 Task: Find connections with filter location Nalgonda with filter topic #personaltraining with filter profile language Potuguese with filter current company Recruiting Cell | Indian Careers | Indian Jobs with filter school Government Industrial Training Institute - India with filter industry Chemical Raw Materials Manufacturing with filter service category Insurance with filter keywords title Operations Professional
Action: Mouse moved to (489, 84)
Screenshot: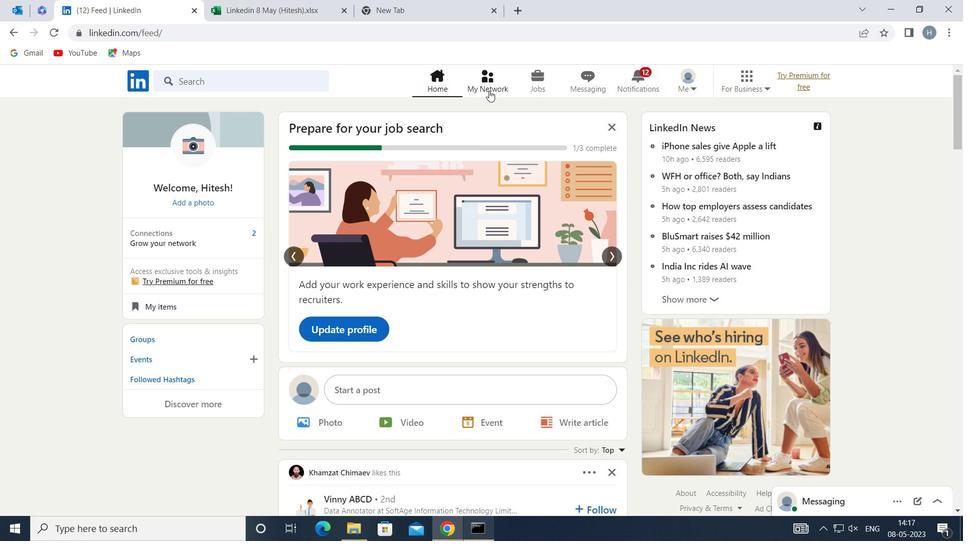 
Action: Mouse pressed left at (489, 84)
Screenshot: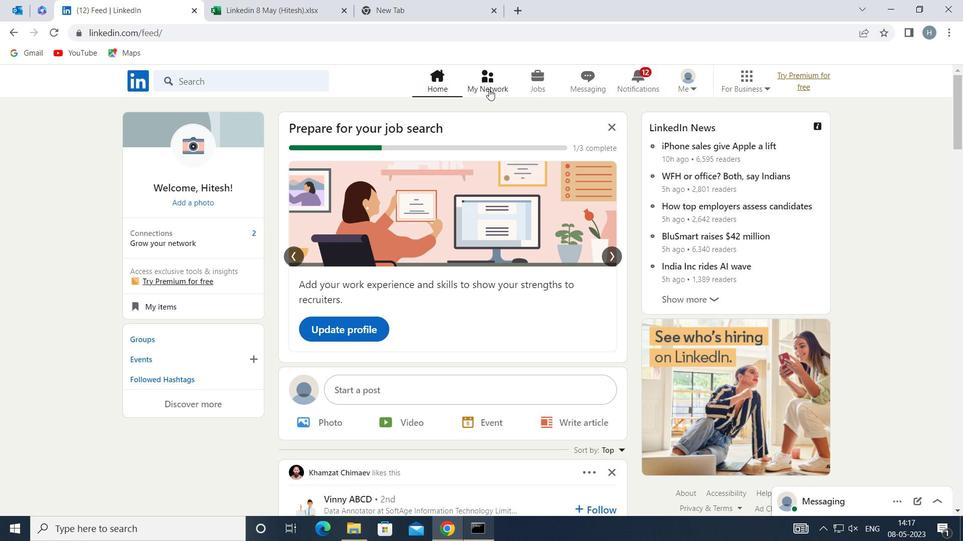 
Action: Mouse moved to (266, 150)
Screenshot: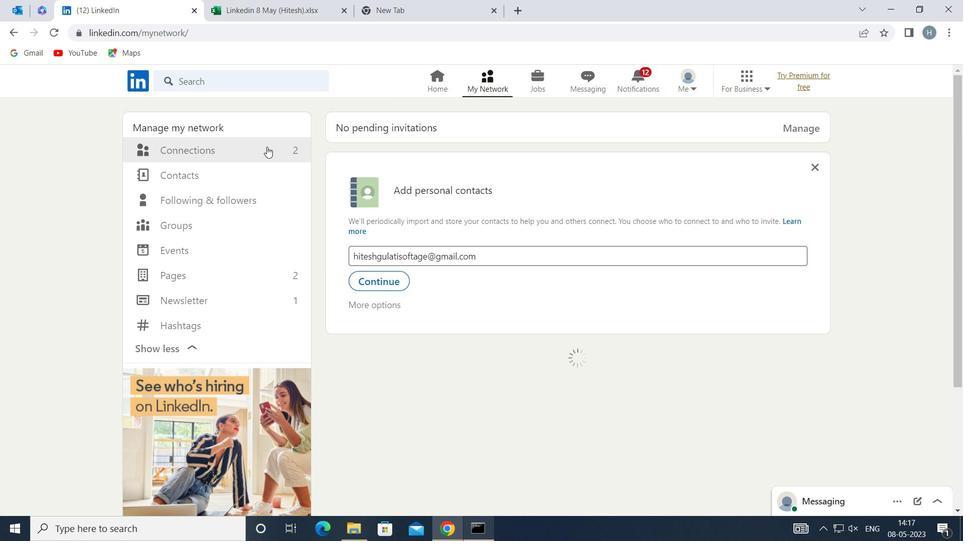 
Action: Mouse pressed left at (266, 150)
Screenshot: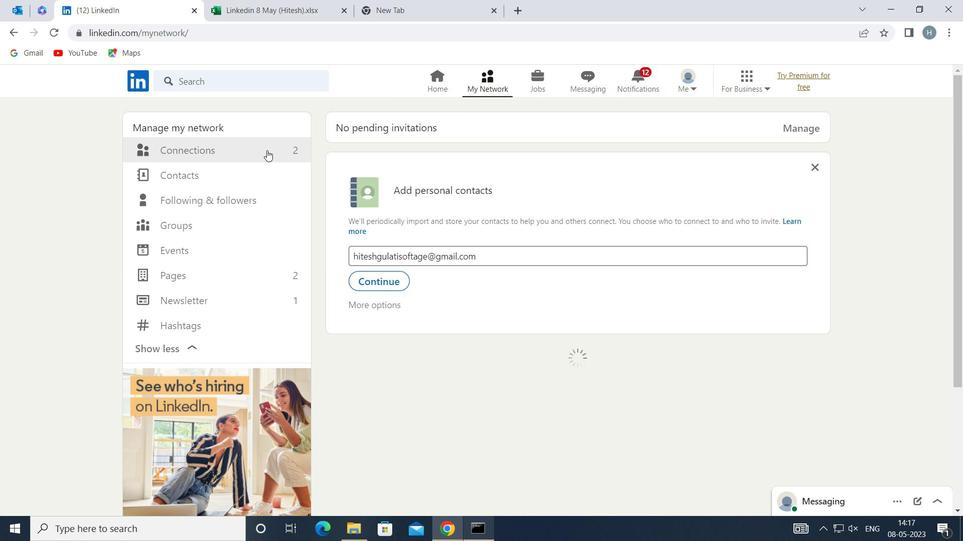 
Action: Mouse moved to (581, 149)
Screenshot: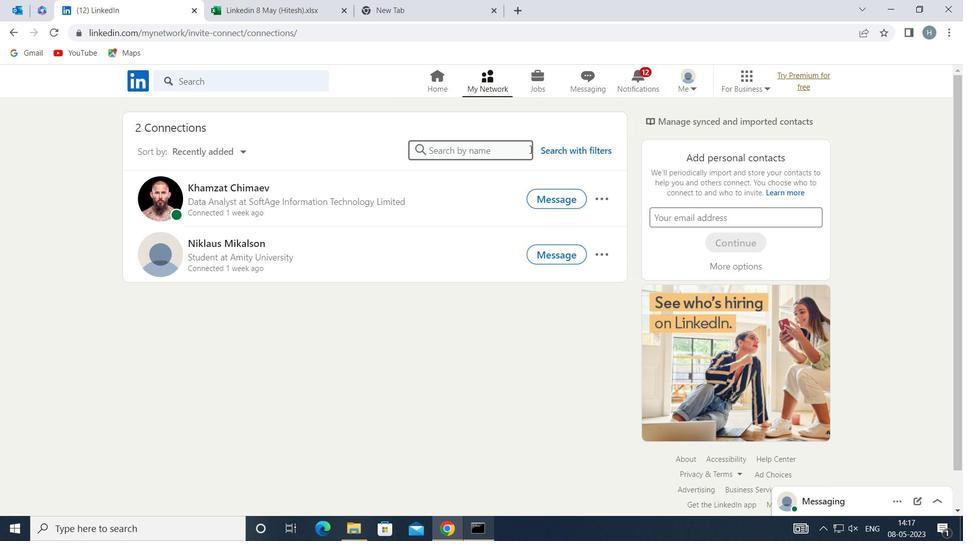 
Action: Mouse pressed left at (581, 149)
Screenshot: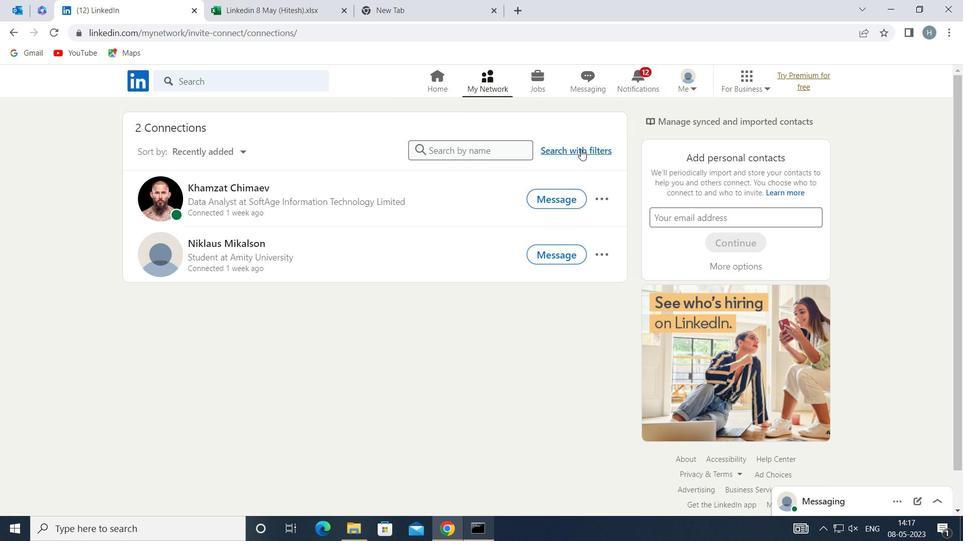 
Action: Mouse moved to (530, 113)
Screenshot: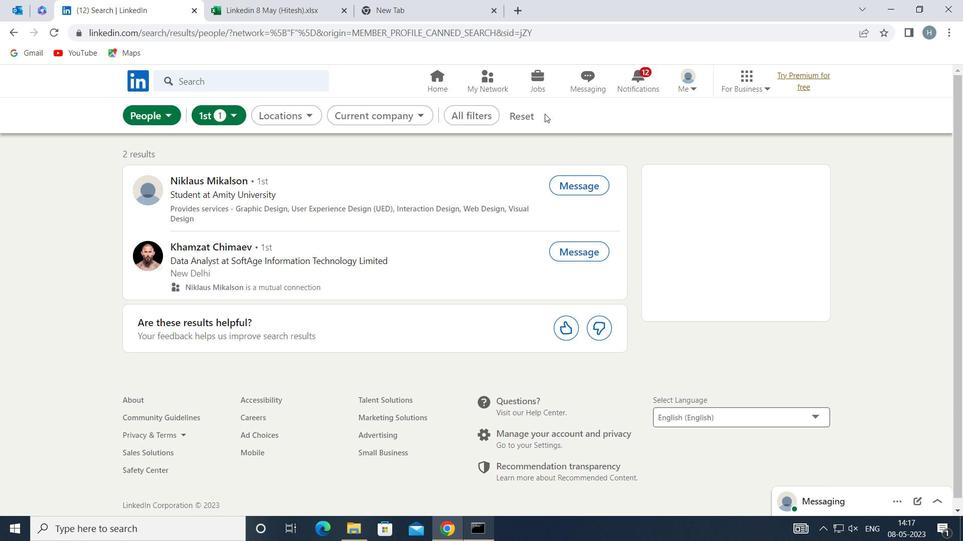 
Action: Mouse pressed left at (530, 113)
Screenshot: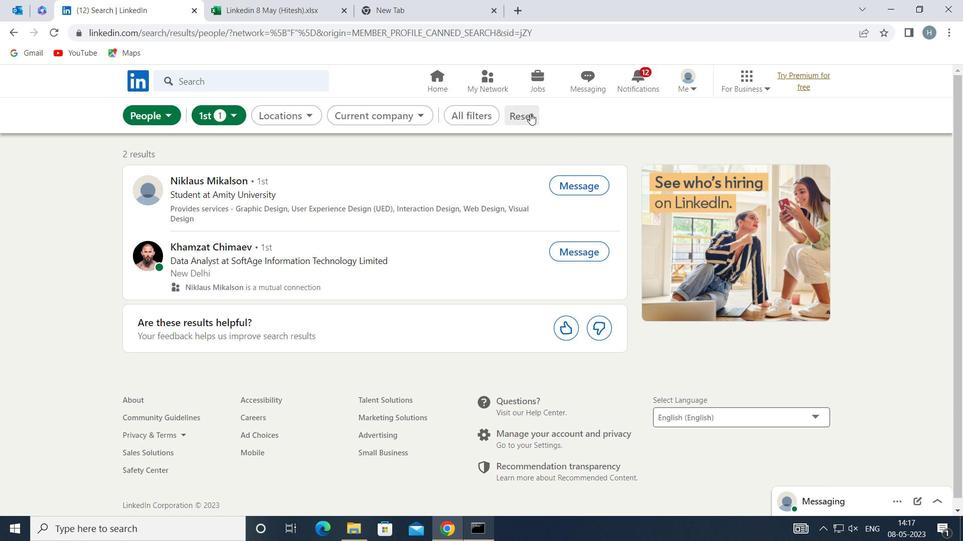 
Action: Mouse moved to (514, 113)
Screenshot: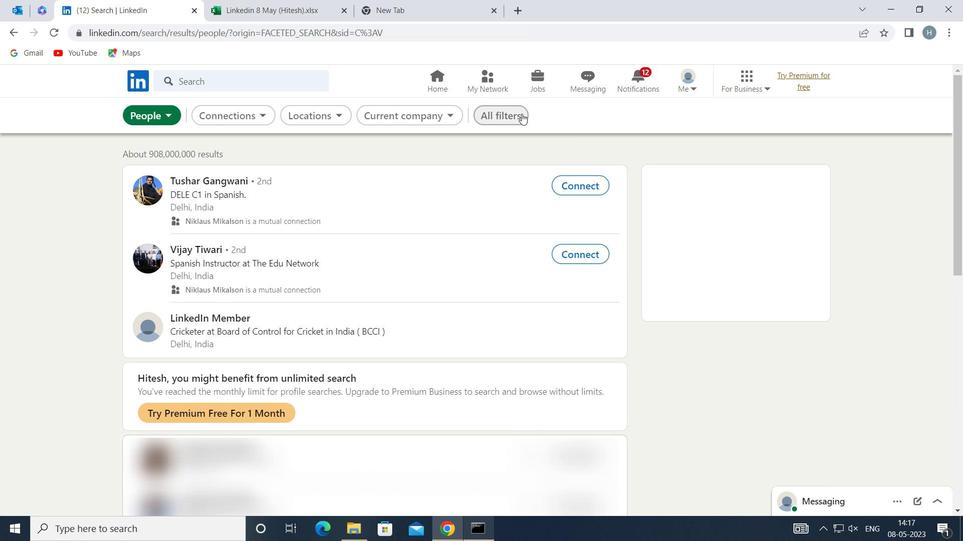 
Action: Mouse pressed left at (514, 113)
Screenshot: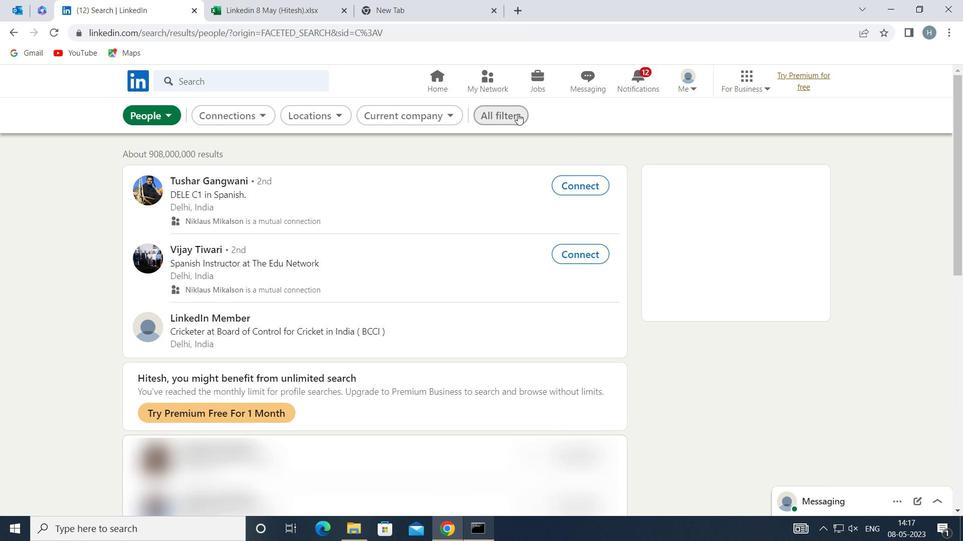 
Action: Mouse moved to (752, 273)
Screenshot: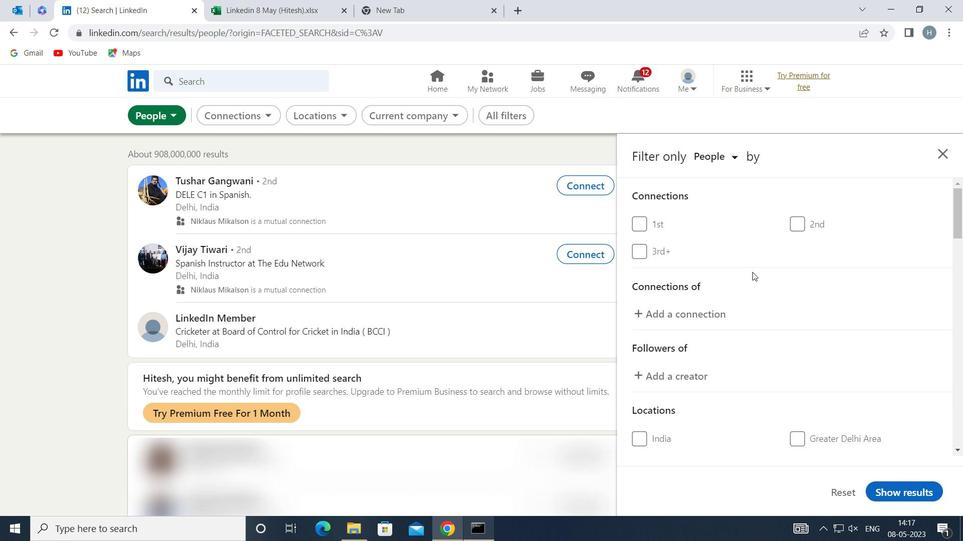 
Action: Mouse scrolled (752, 273) with delta (0, 0)
Screenshot: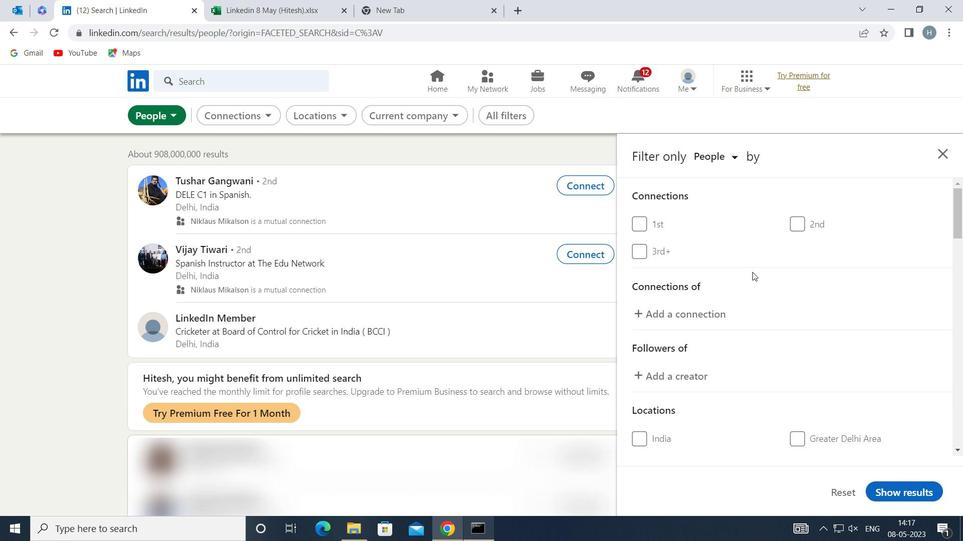 
Action: Mouse moved to (752, 275)
Screenshot: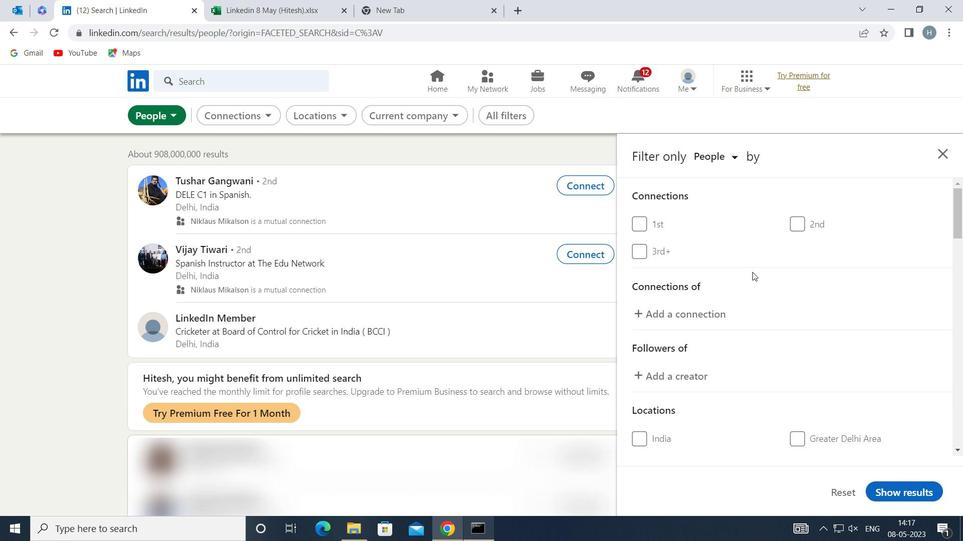 
Action: Mouse scrolled (752, 274) with delta (0, 0)
Screenshot: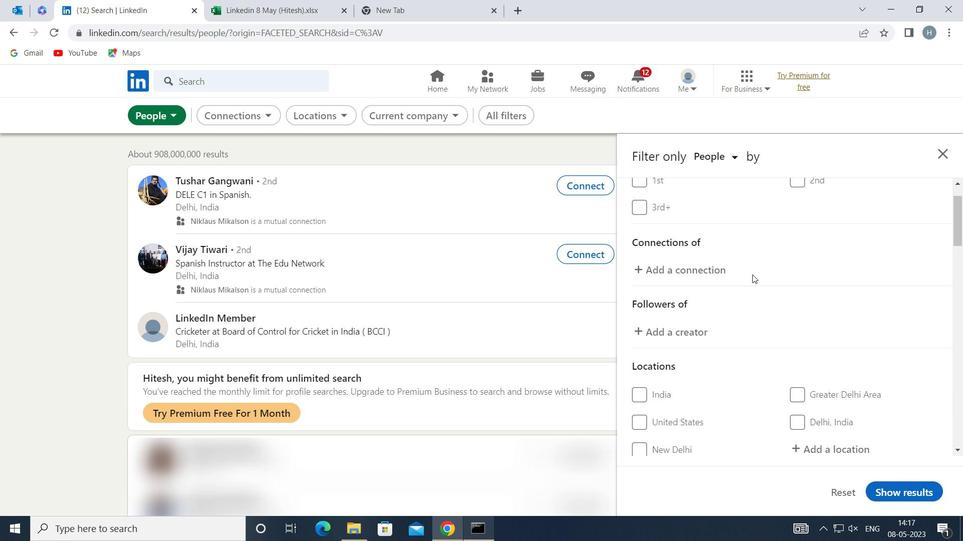 
Action: Mouse scrolled (752, 274) with delta (0, 0)
Screenshot: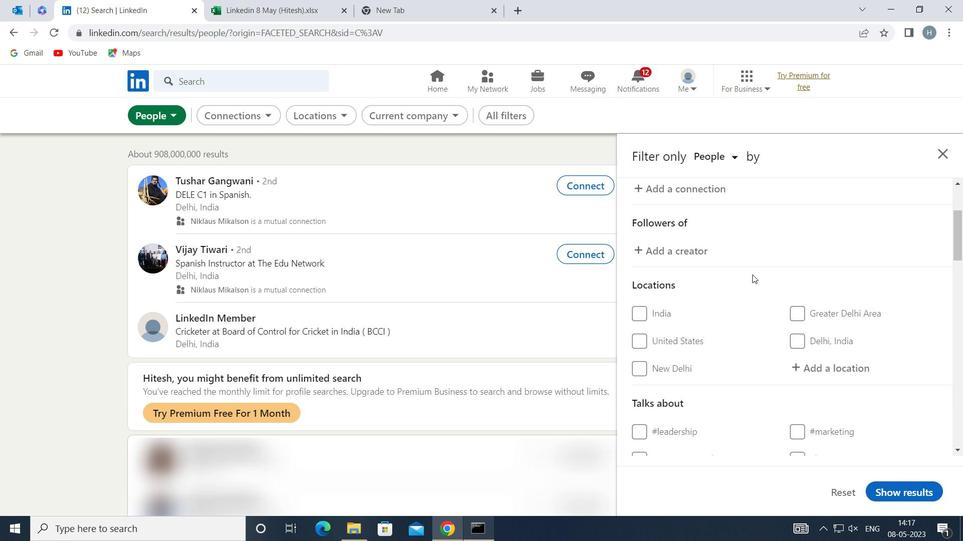 
Action: Mouse scrolled (752, 274) with delta (0, 0)
Screenshot: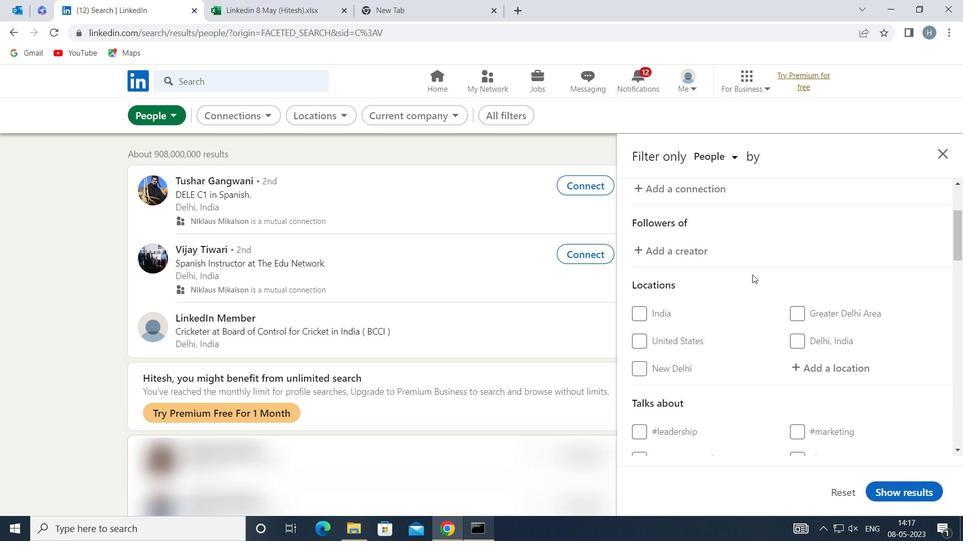 
Action: Mouse moved to (834, 240)
Screenshot: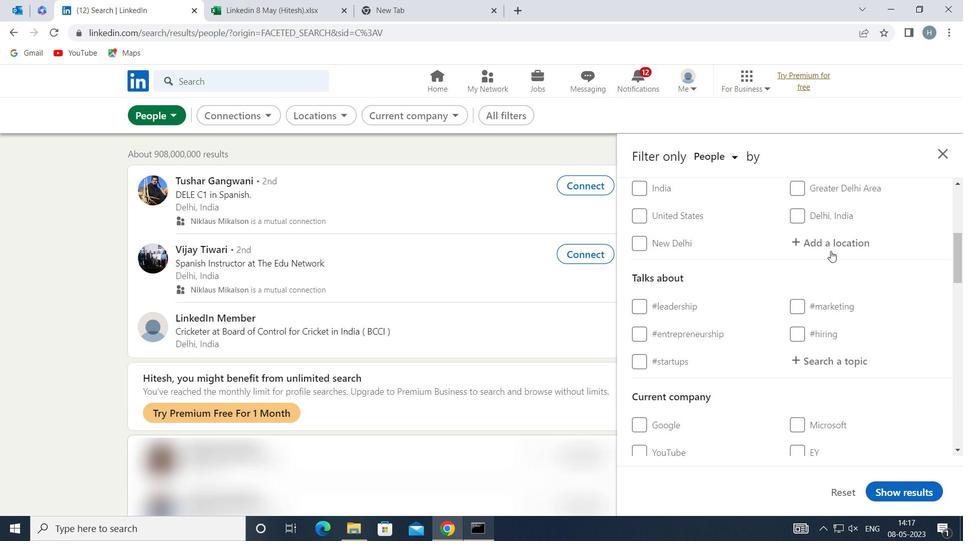 
Action: Mouse pressed left at (834, 240)
Screenshot: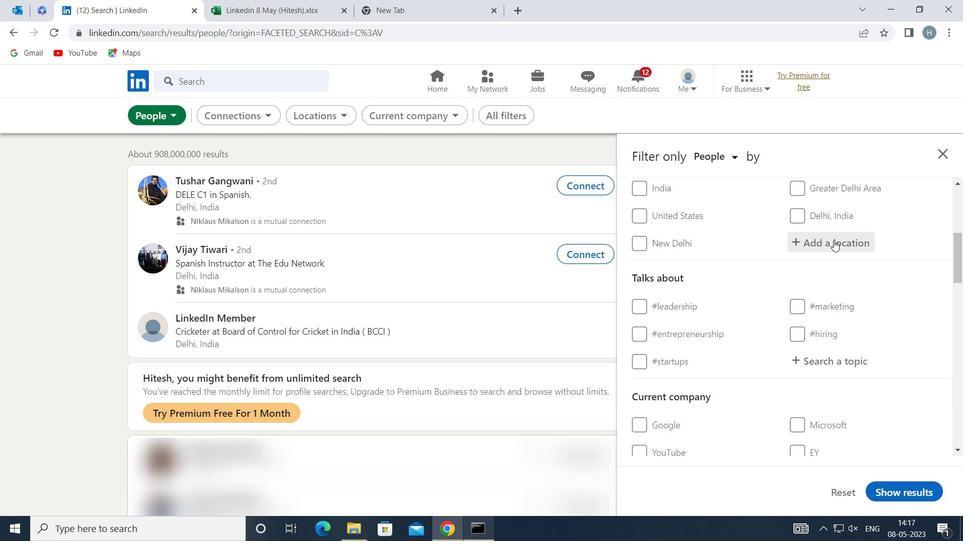 
Action: Key pressed <Key.shift>NALGONDA
Screenshot: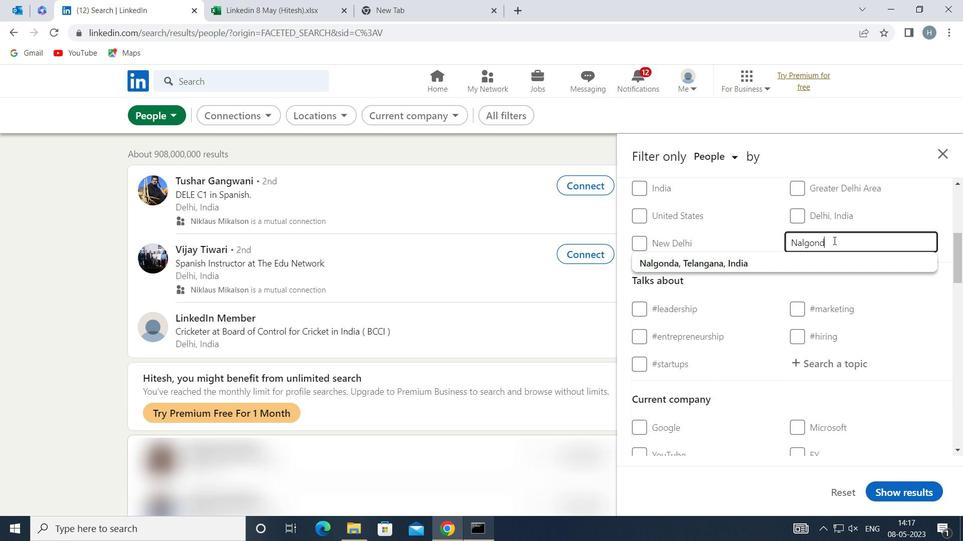
Action: Mouse moved to (850, 260)
Screenshot: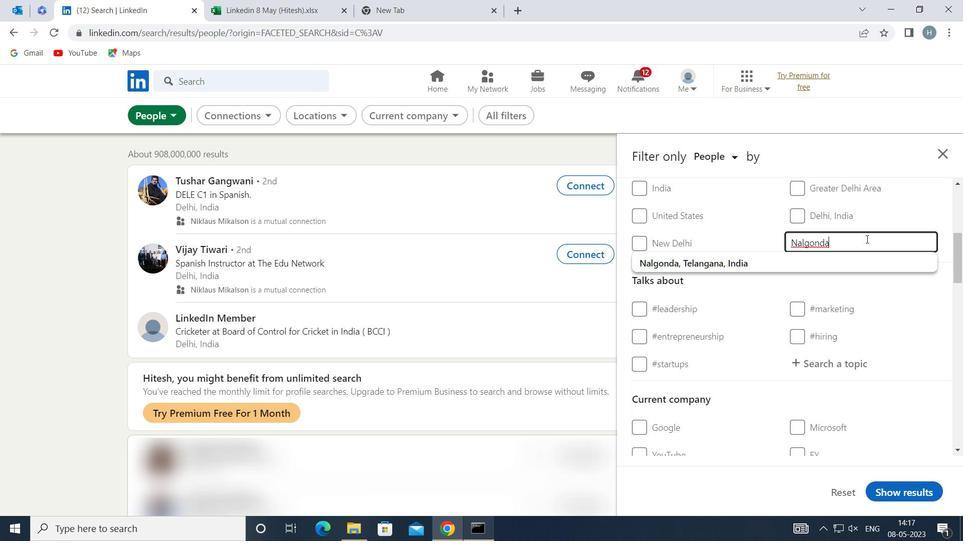 
Action: Mouse pressed left at (850, 260)
Screenshot: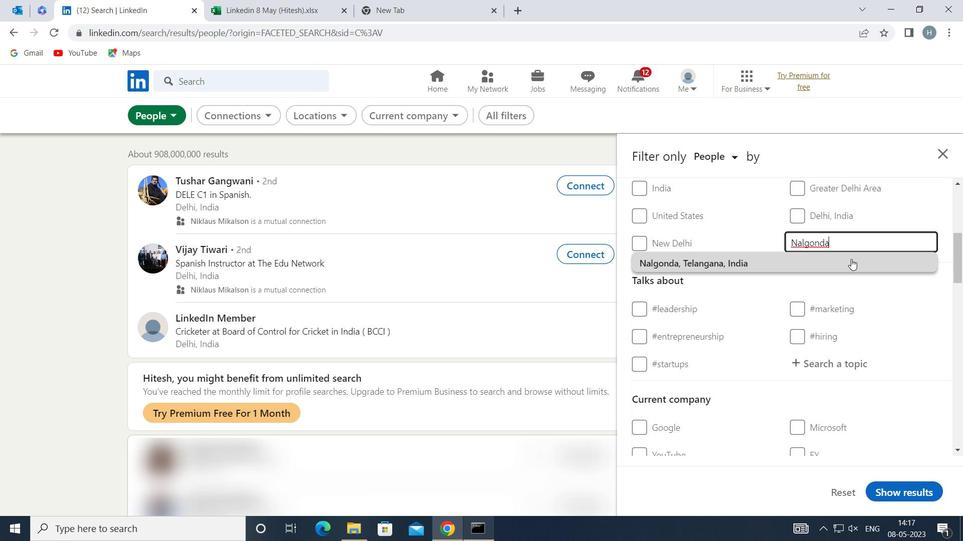 
Action: Mouse moved to (822, 300)
Screenshot: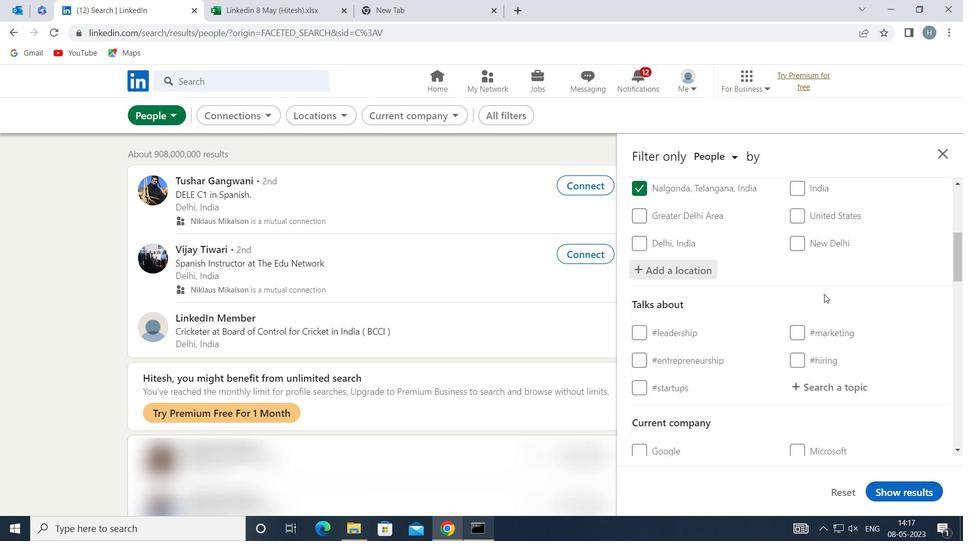 
Action: Mouse scrolled (822, 299) with delta (0, 0)
Screenshot: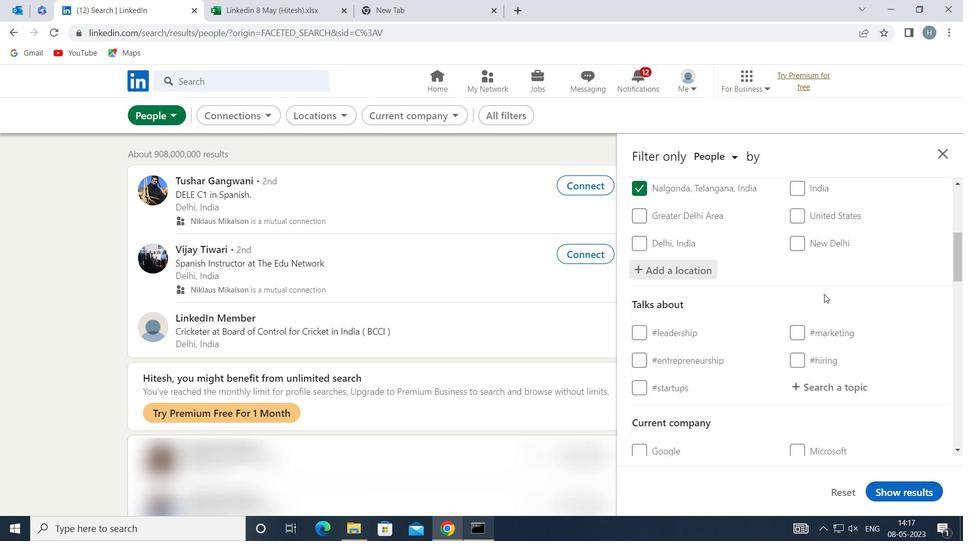 
Action: Mouse moved to (835, 319)
Screenshot: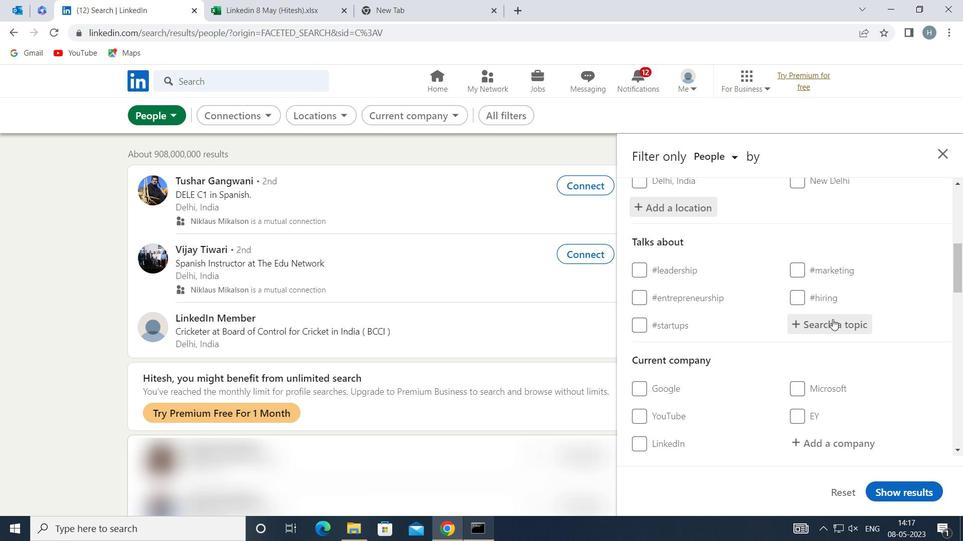 
Action: Mouse pressed left at (835, 319)
Screenshot: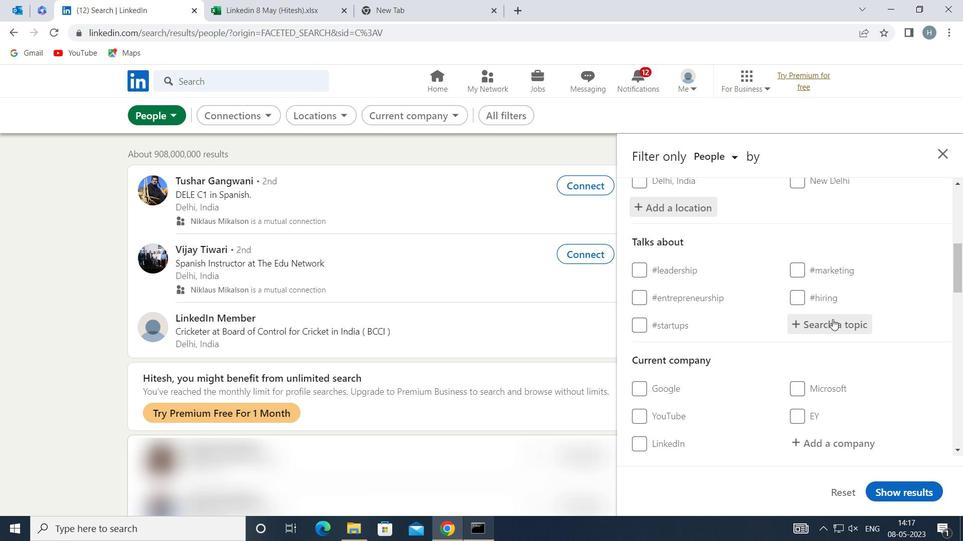 
Action: Key pressed PERSONALTRA
Screenshot: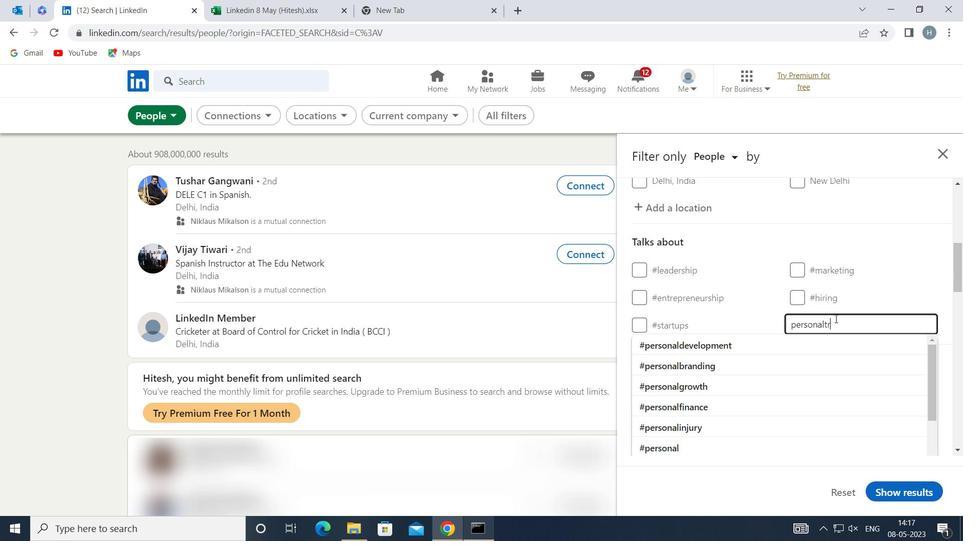 
Action: Mouse moved to (760, 358)
Screenshot: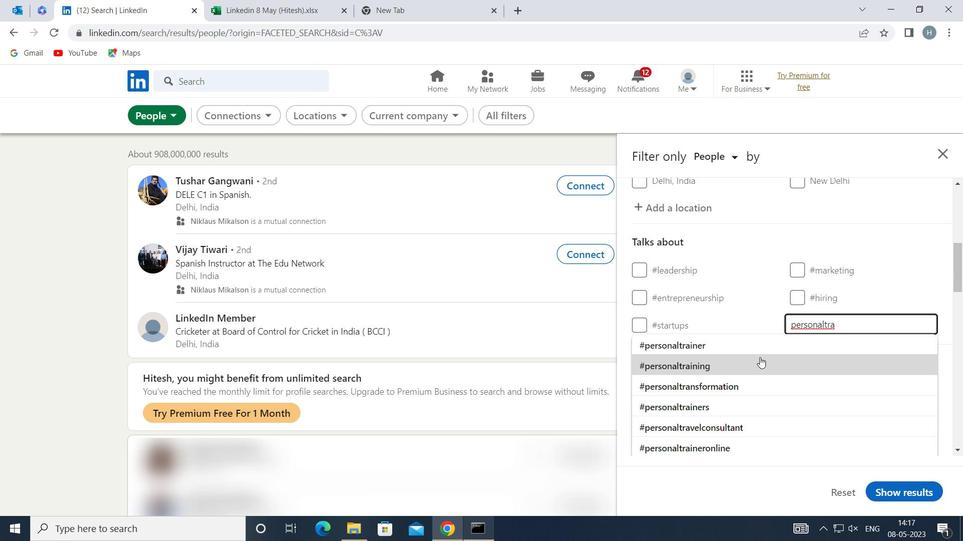 
Action: Mouse pressed left at (760, 358)
Screenshot: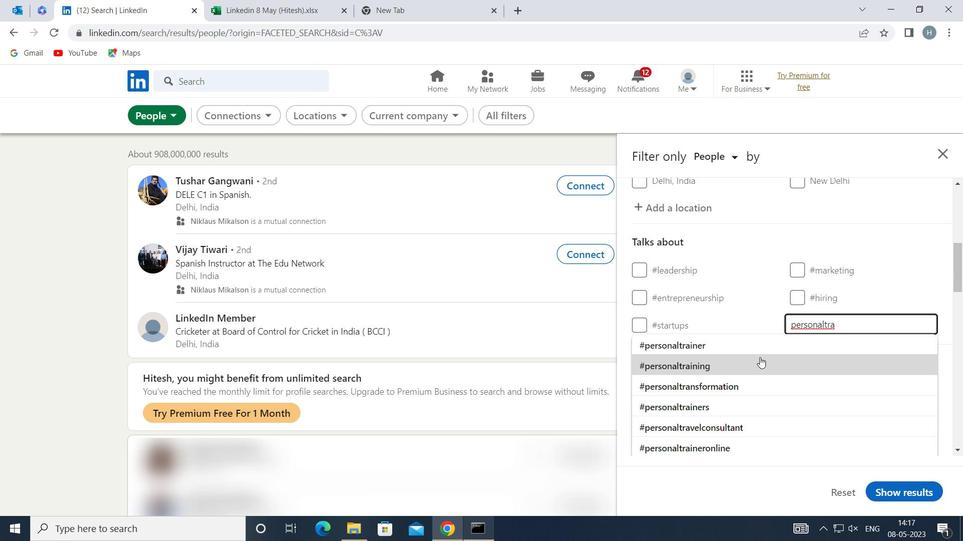 
Action: Mouse moved to (765, 332)
Screenshot: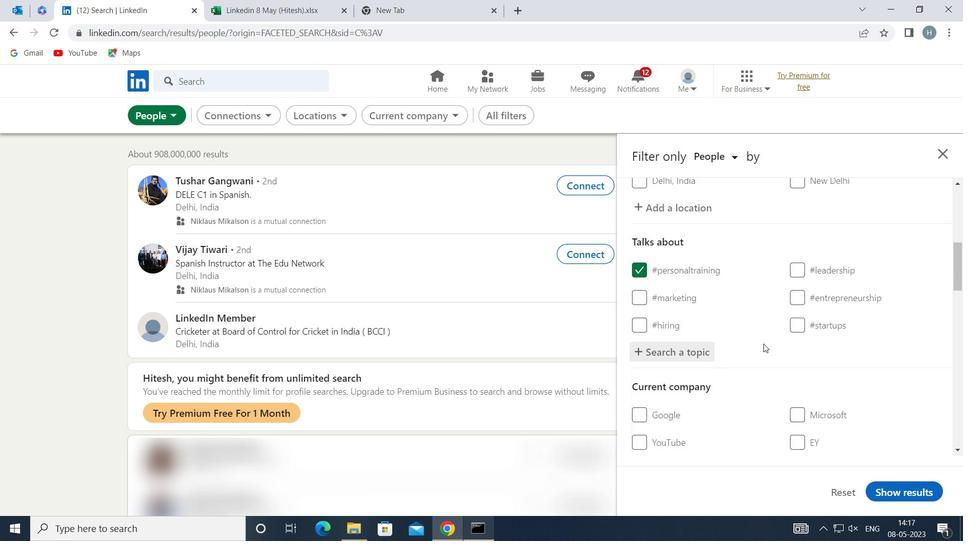 
Action: Mouse scrolled (765, 332) with delta (0, 0)
Screenshot: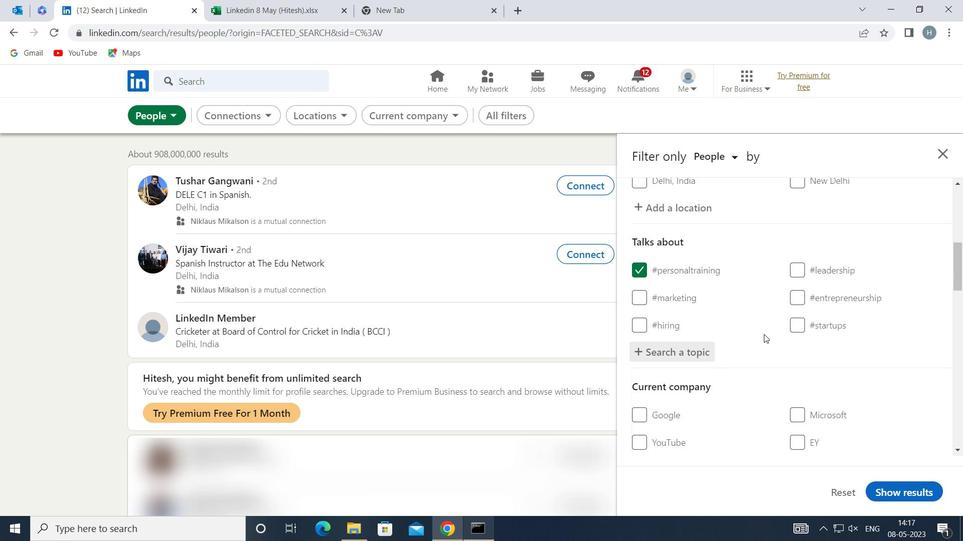
Action: Mouse moved to (765, 330)
Screenshot: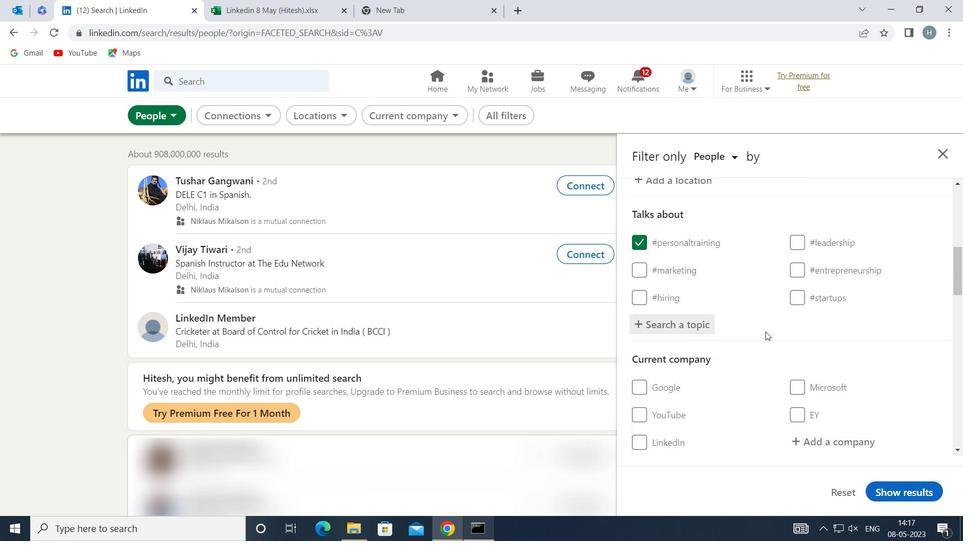 
Action: Mouse scrolled (765, 330) with delta (0, 0)
Screenshot: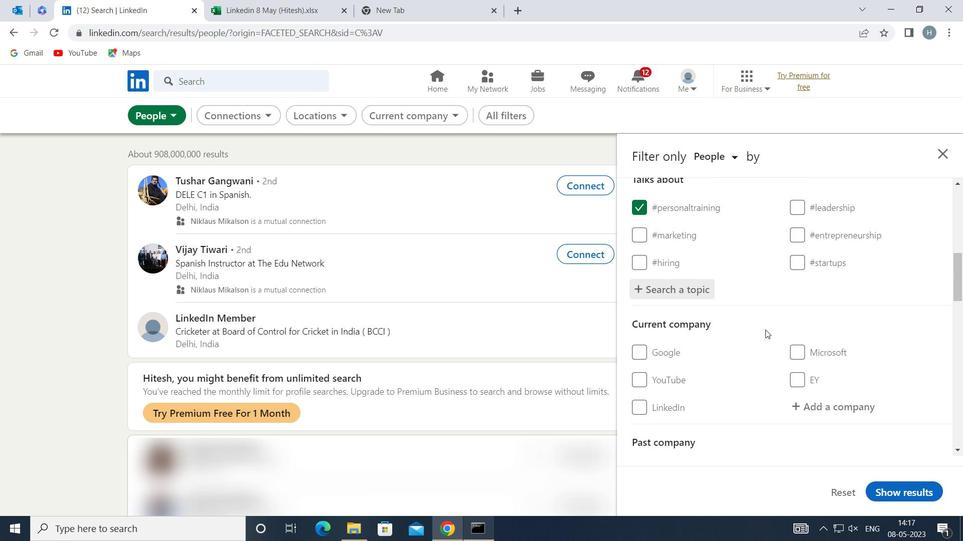 
Action: Mouse scrolled (765, 330) with delta (0, 0)
Screenshot: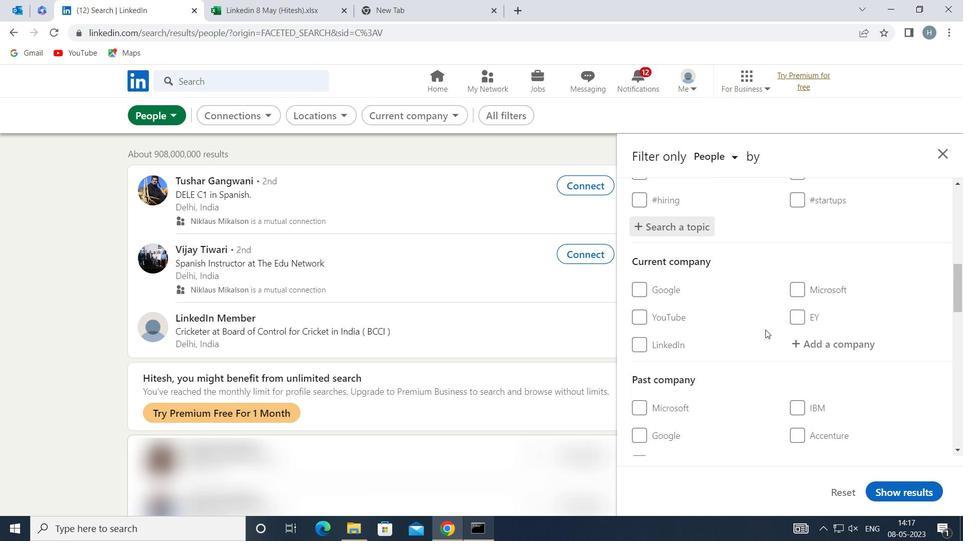 
Action: Mouse scrolled (765, 330) with delta (0, 0)
Screenshot: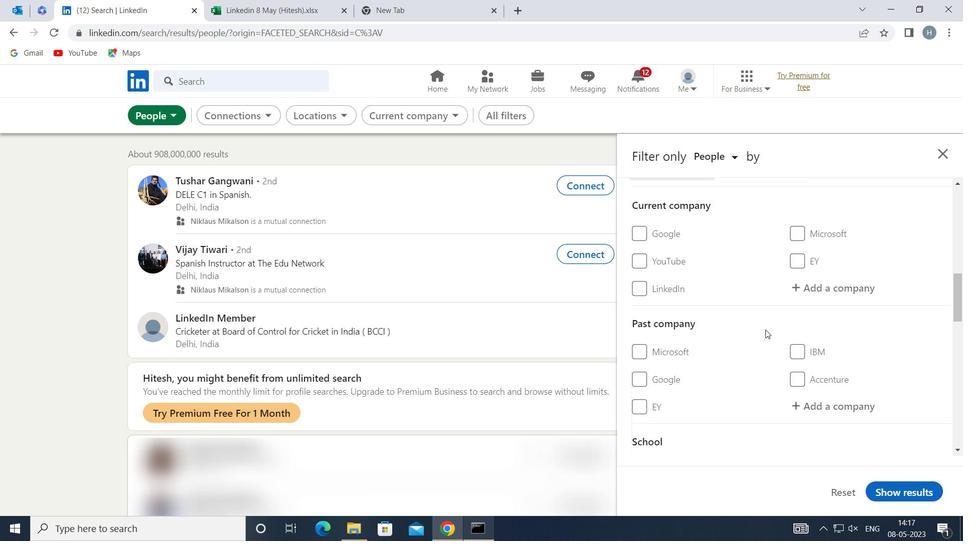 
Action: Mouse scrolled (765, 330) with delta (0, 0)
Screenshot: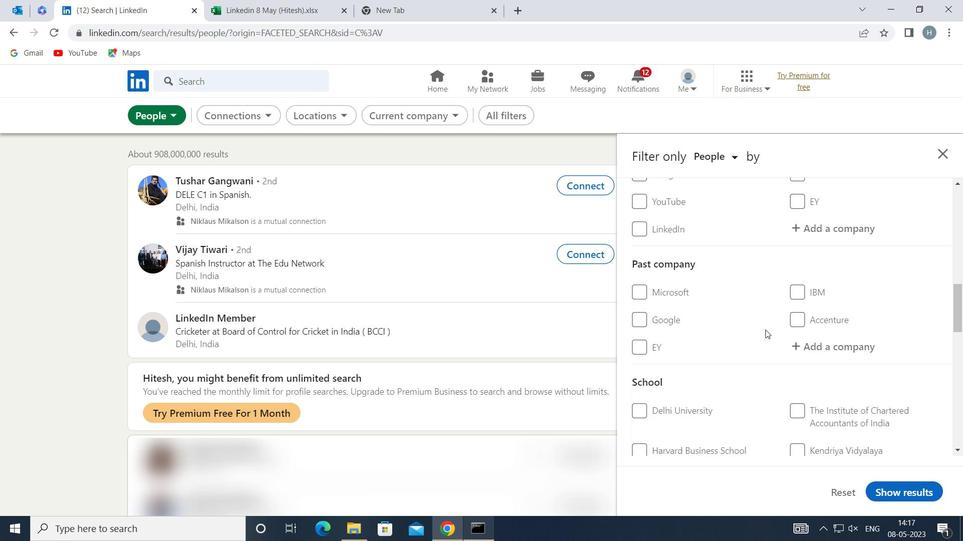 
Action: Mouse scrolled (765, 330) with delta (0, 0)
Screenshot: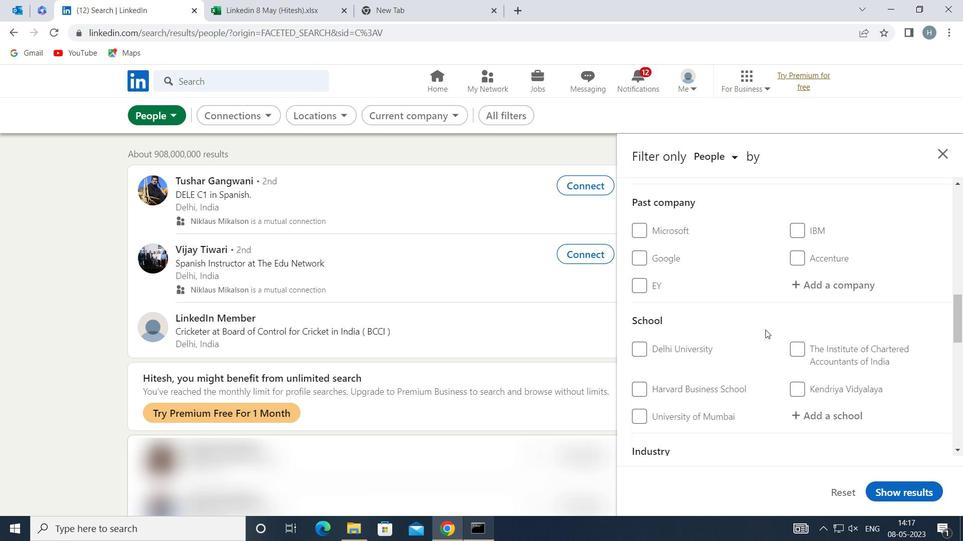 
Action: Mouse moved to (765, 330)
Screenshot: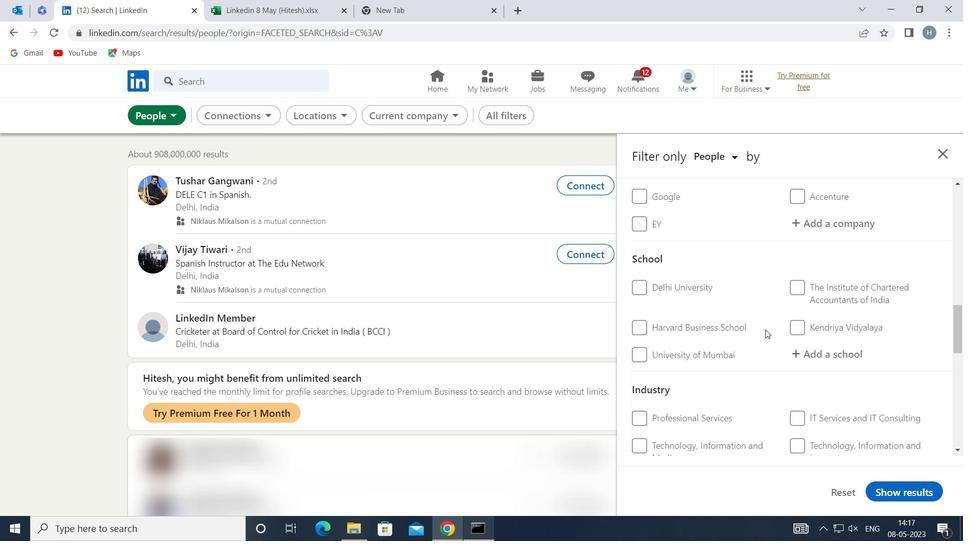 
Action: Mouse scrolled (765, 329) with delta (0, 0)
Screenshot: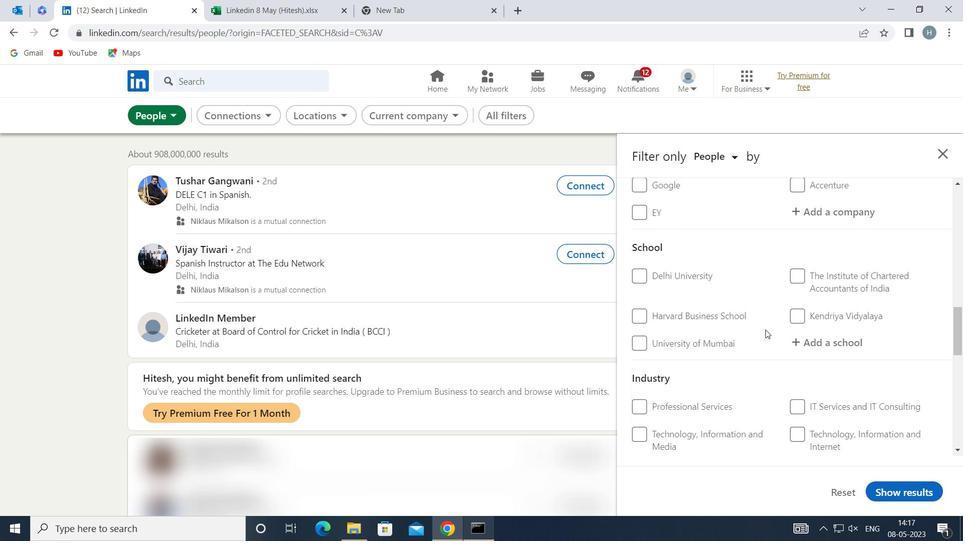
Action: Mouse scrolled (765, 329) with delta (0, 0)
Screenshot: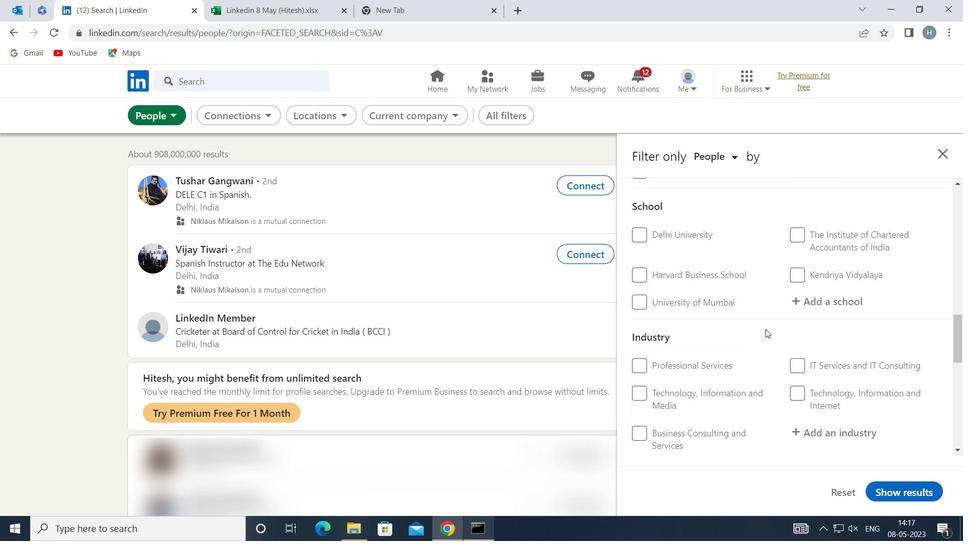 
Action: Mouse moved to (765, 329)
Screenshot: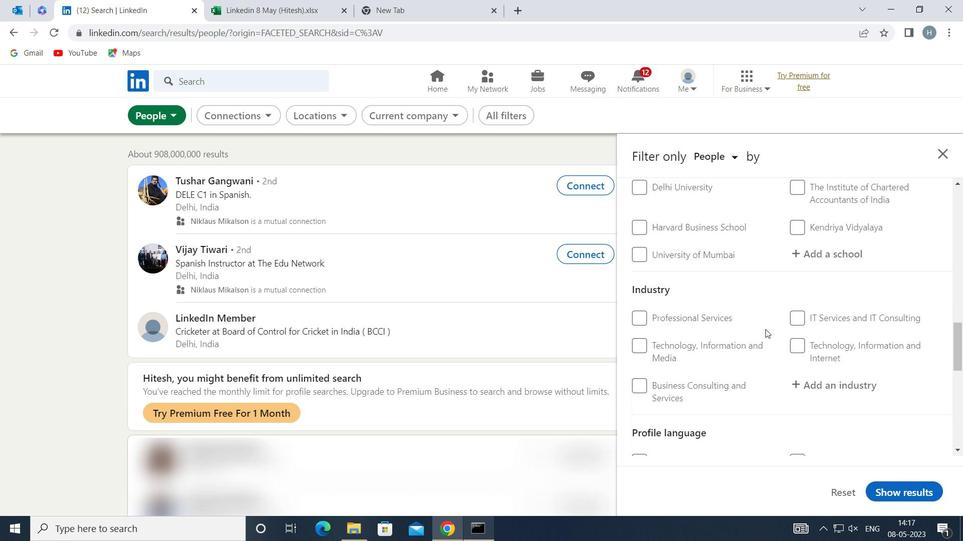 
Action: Mouse scrolled (765, 329) with delta (0, 0)
Screenshot: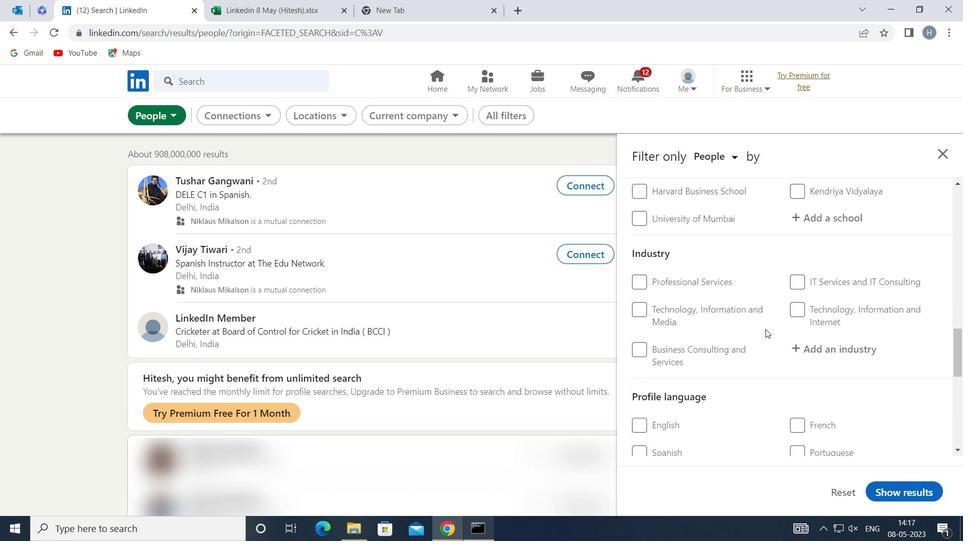 
Action: Mouse moved to (766, 329)
Screenshot: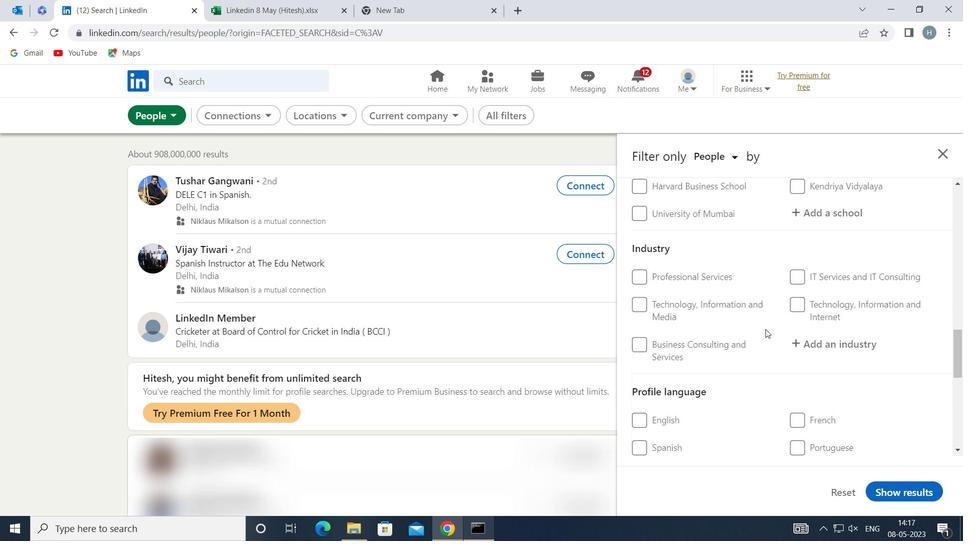
Action: Mouse scrolled (766, 328) with delta (0, 0)
Screenshot: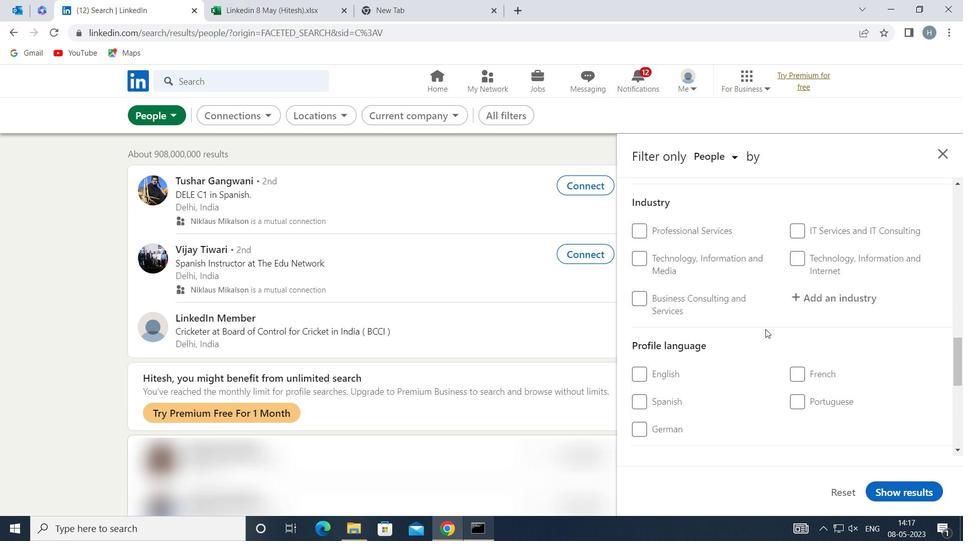 
Action: Mouse moved to (802, 324)
Screenshot: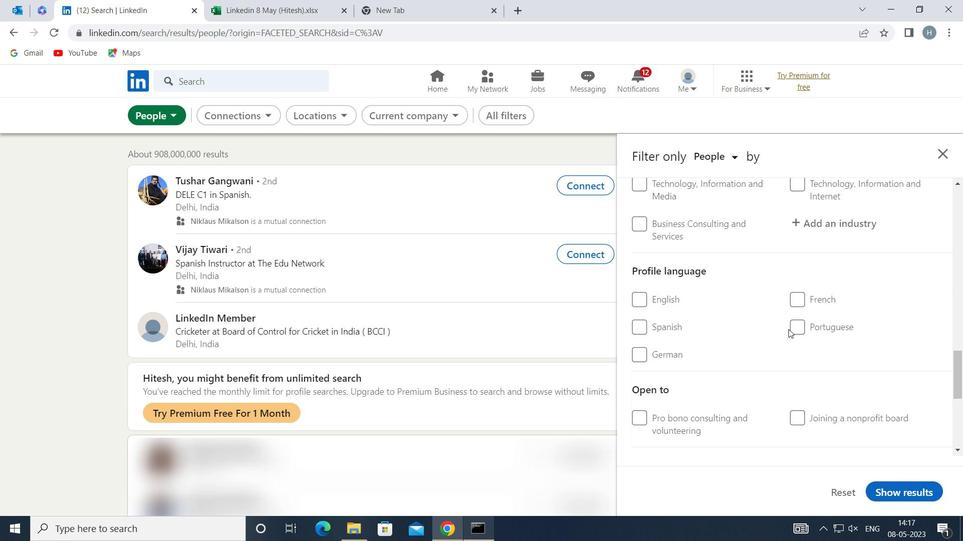 
Action: Mouse pressed left at (802, 324)
Screenshot: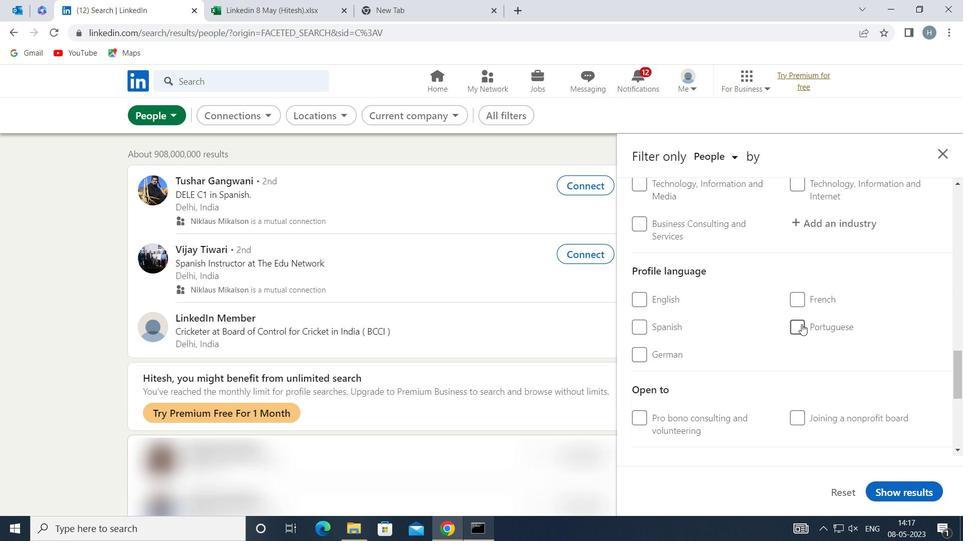 
Action: Mouse moved to (762, 336)
Screenshot: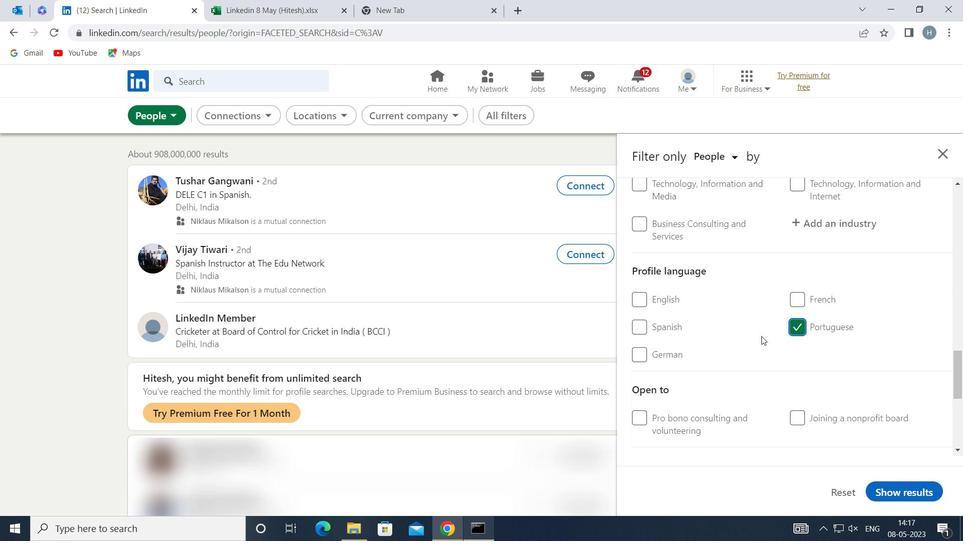 
Action: Mouse scrolled (762, 336) with delta (0, 0)
Screenshot: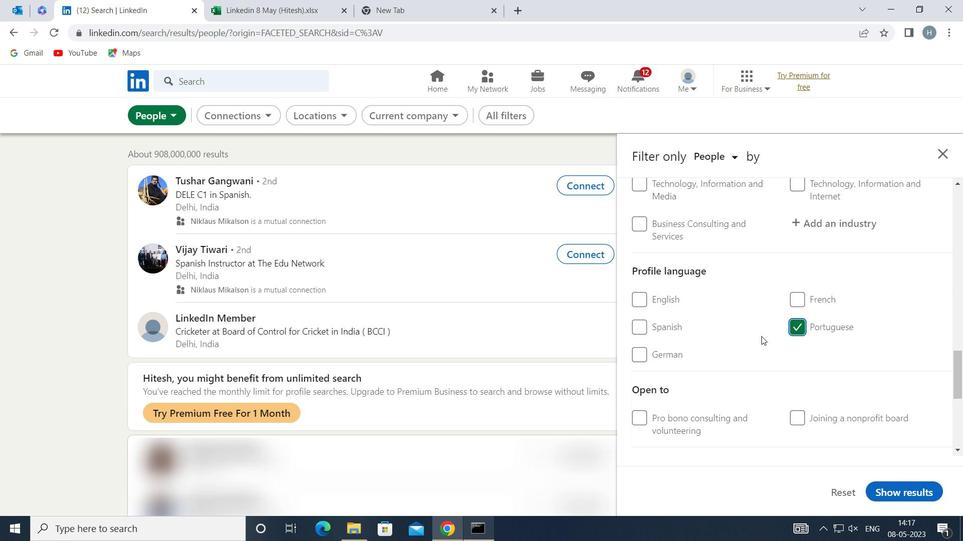 
Action: Mouse moved to (762, 331)
Screenshot: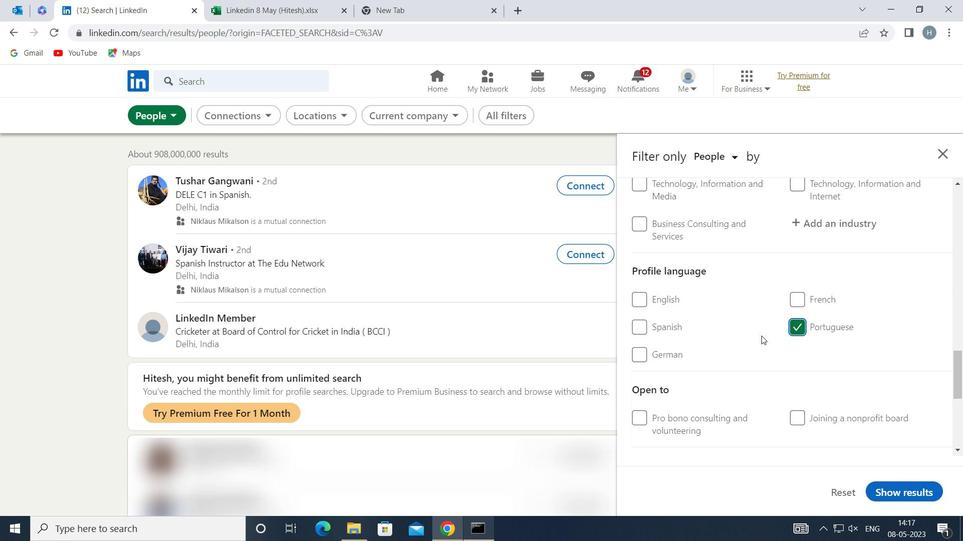 
Action: Mouse scrolled (762, 332) with delta (0, 0)
Screenshot: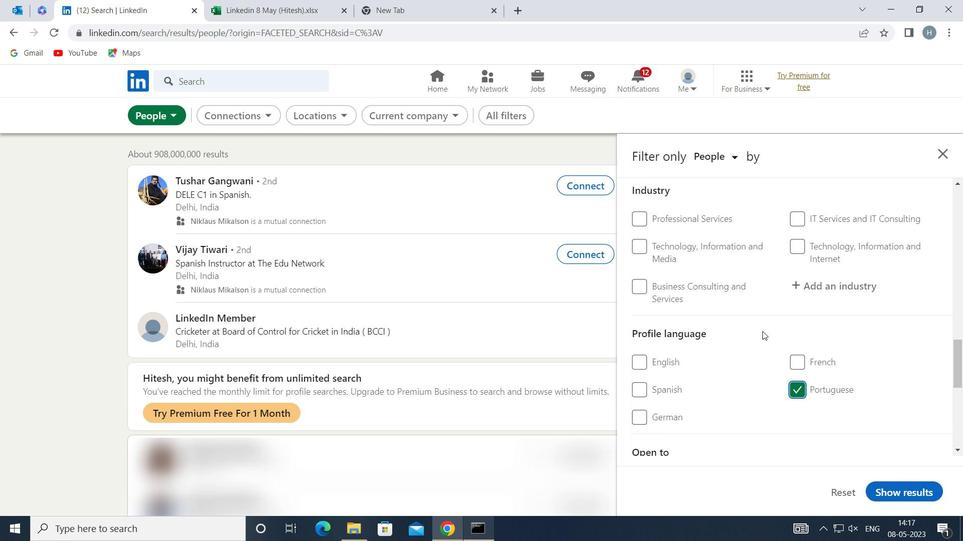 
Action: Mouse scrolled (762, 332) with delta (0, 0)
Screenshot: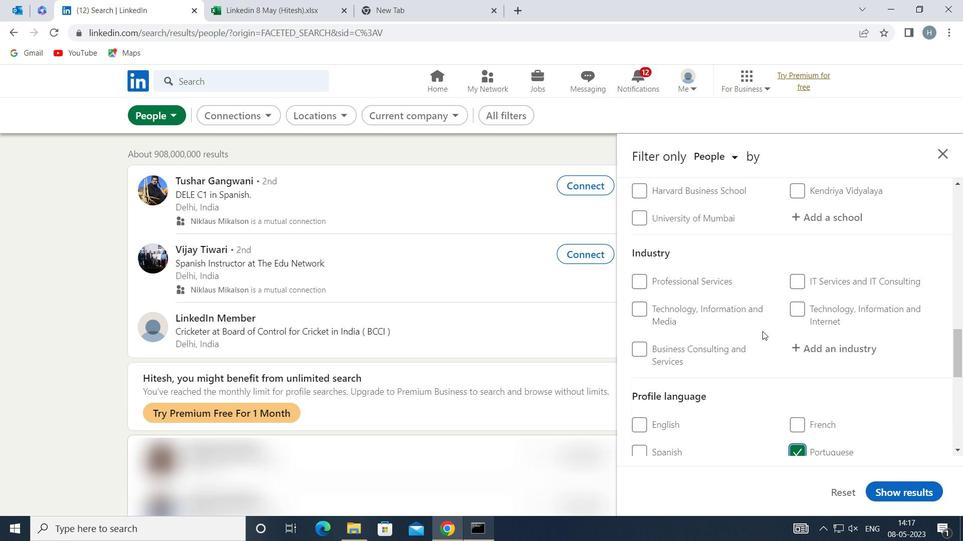 
Action: Mouse moved to (762, 331)
Screenshot: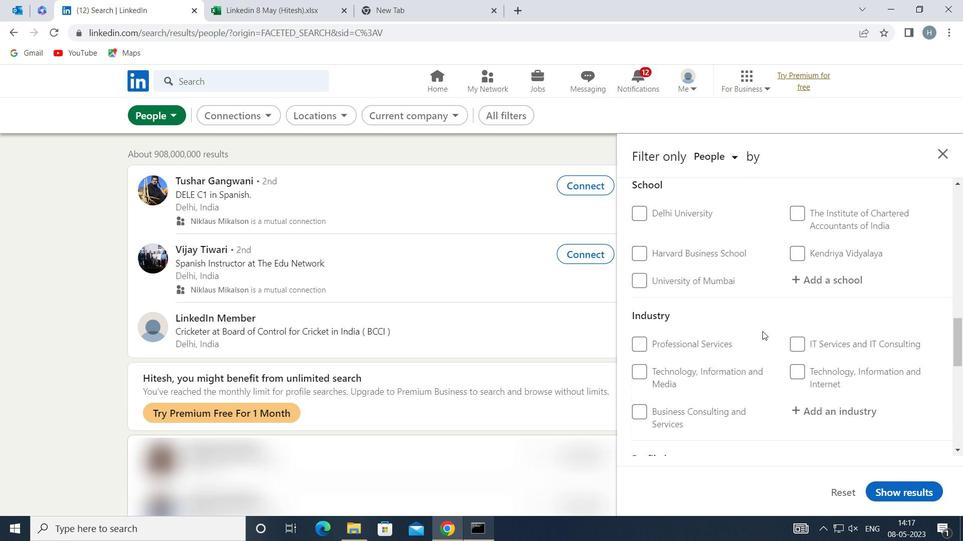 
Action: Mouse scrolled (762, 332) with delta (0, 0)
Screenshot: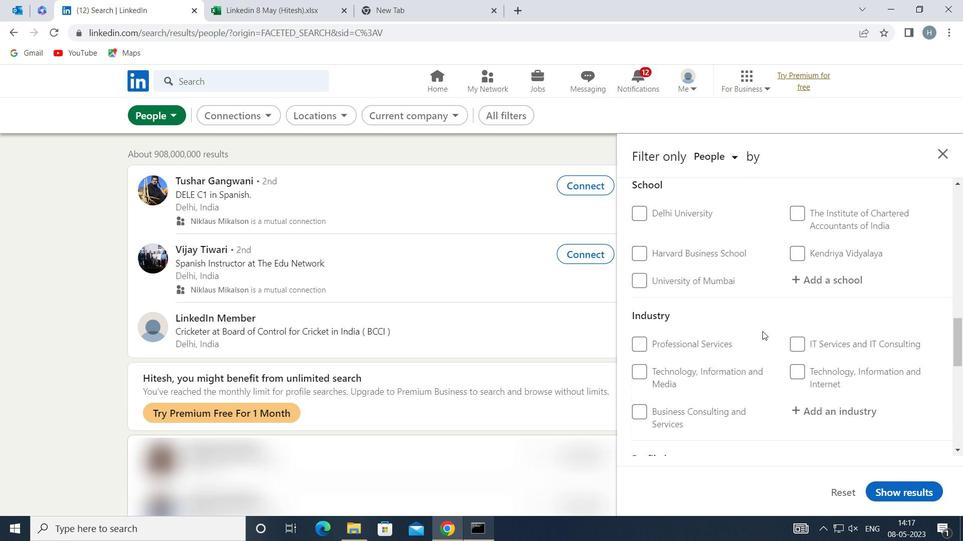 
Action: Mouse scrolled (762, 332) with delta (0, 0)
Screenshot: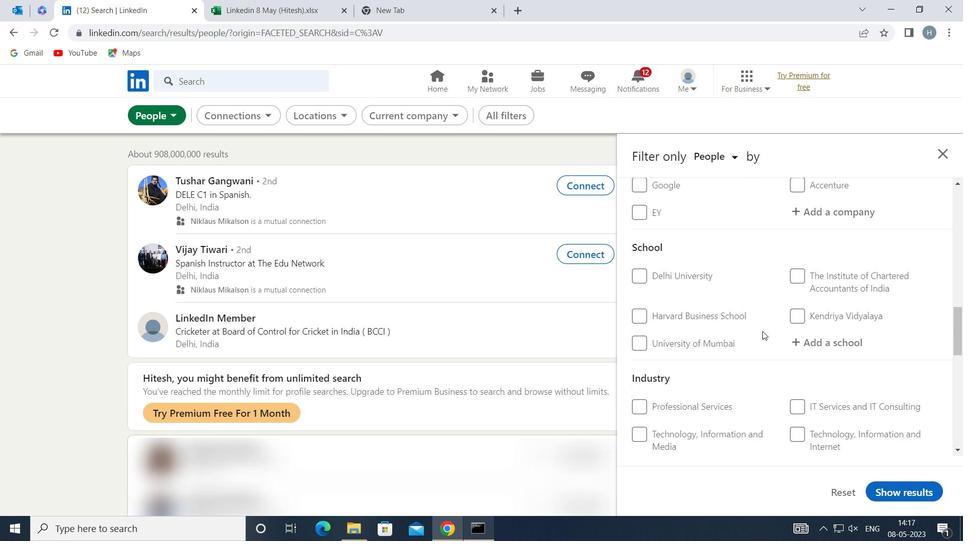 
Action: Mouse scrolled (762, 332) with delta (0, 0)
Screenshot: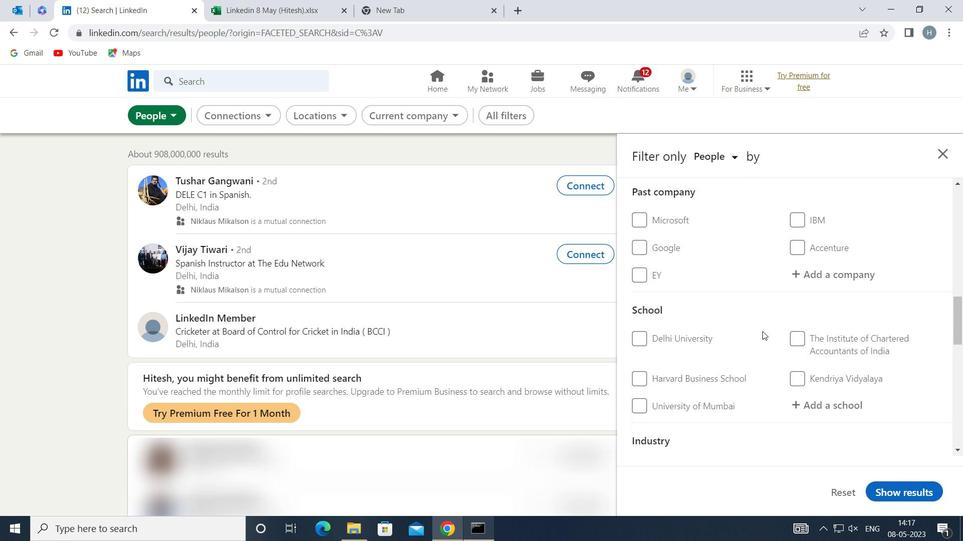 
Action: Mouse scrolled (762, 332) with delta (0, 0)
Screenshot: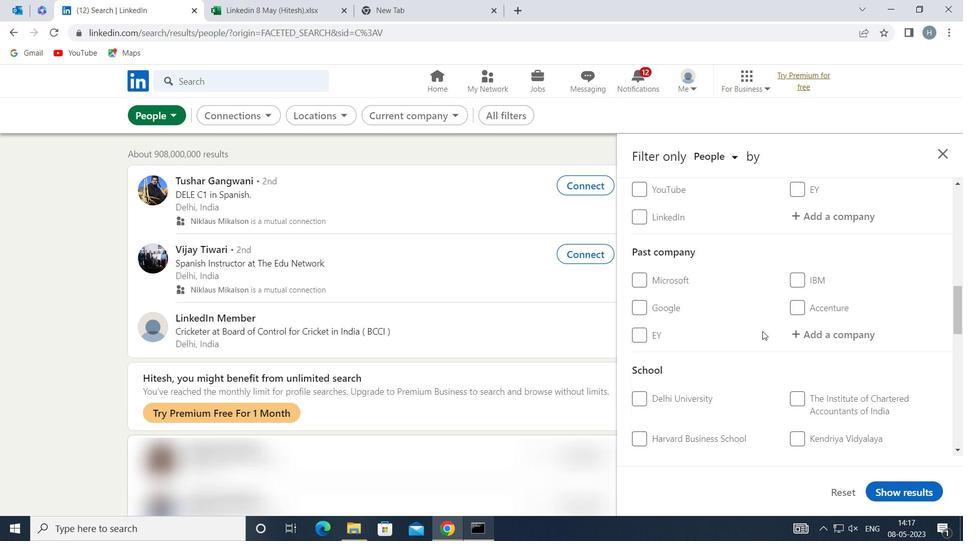 
Action: Mouse scrolled (762, 332) with delta (0, 0)
Screenshot: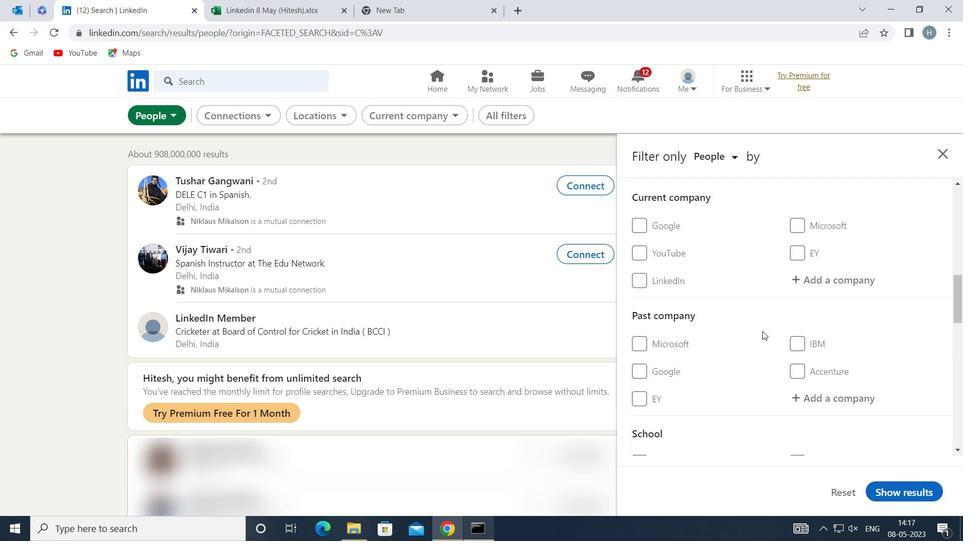 
Action: Mouse moved to (818, 341)
Screenshot: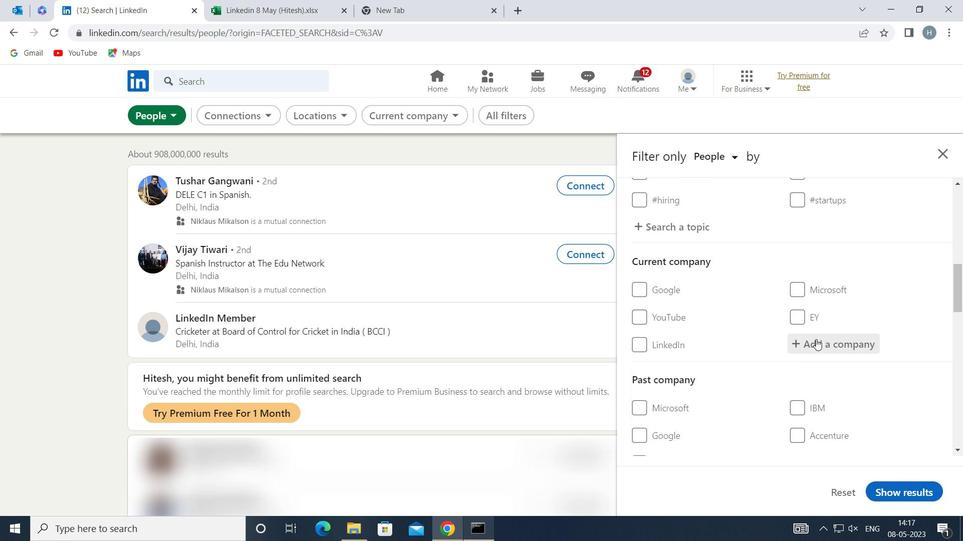 
Action: Mouse pressed left at (818, 341)
Screenshot: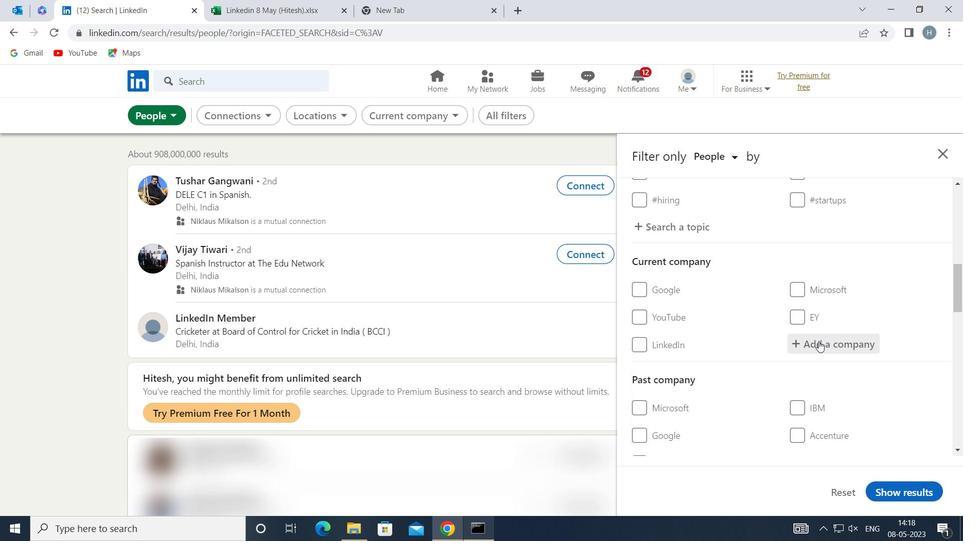 
Action: Key pressed <Key.shift><Key.shift>RECRUITING<Key.space><Key.shift>CEL
Screenshot: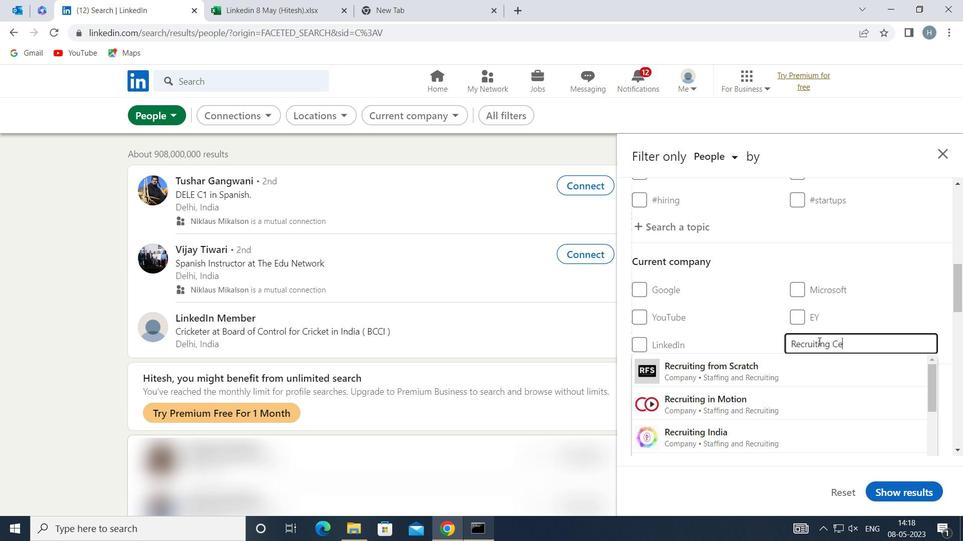 
Action: Mouse moved to (803, 369)
Screenshot: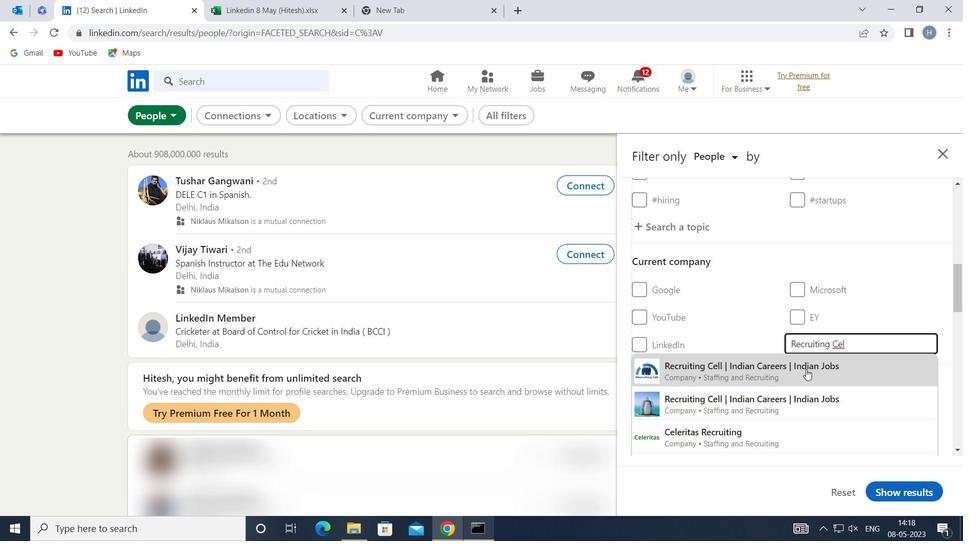 
Action: Mouse pressed left at (803, 369)
Screenshot: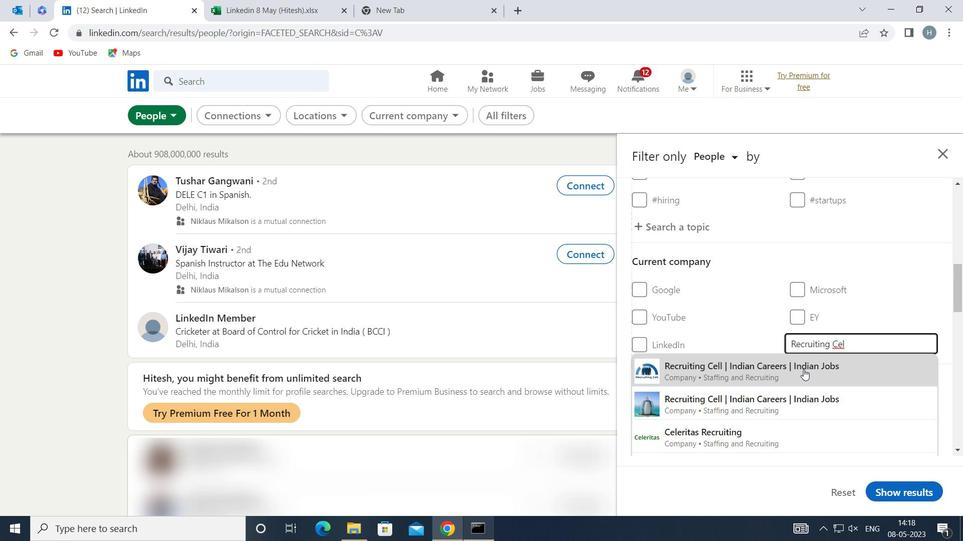 
Action: Mouse moved to (752, 345)
Screenshot: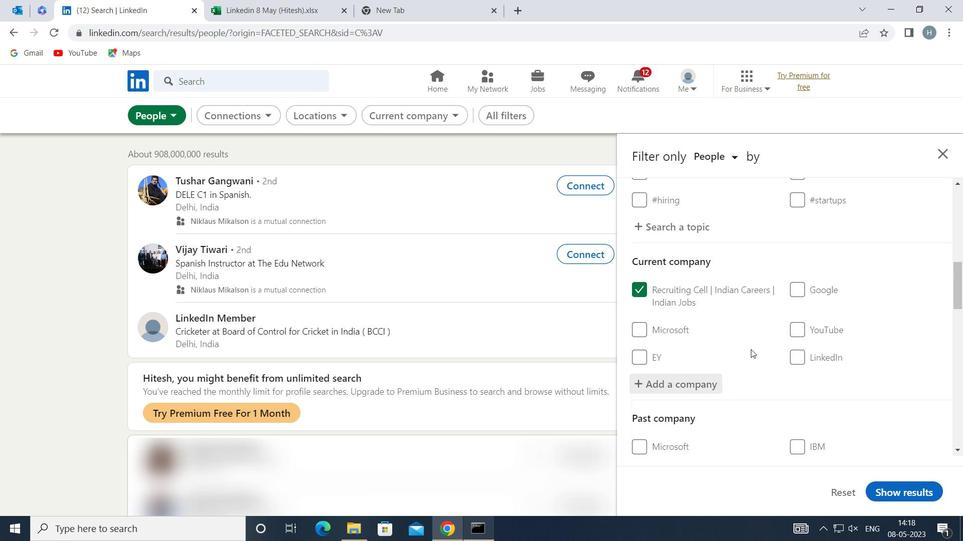 
Action: Mouse scrolled (752, 345) with delta (0, 0)
Screenshot: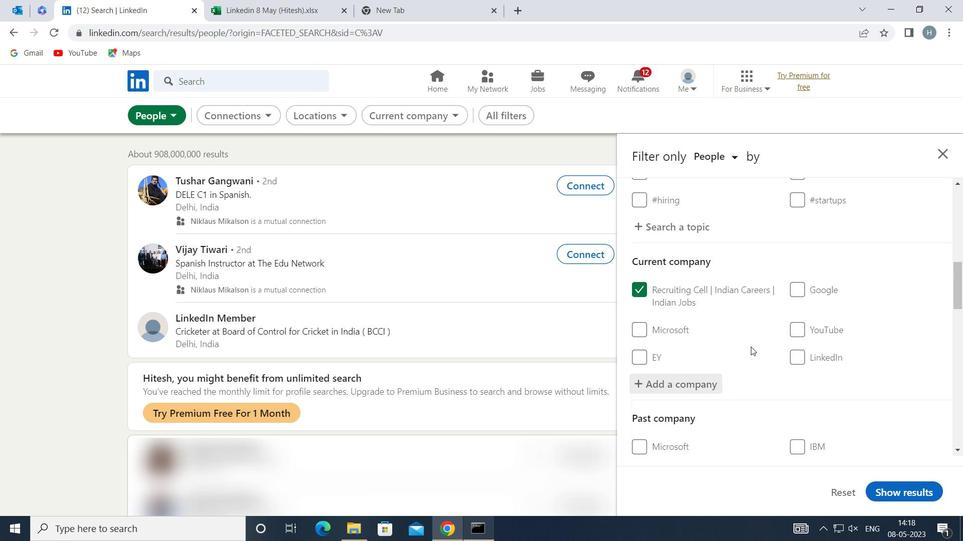 
Action: Mouse moved to (762, 340)
Screenshot: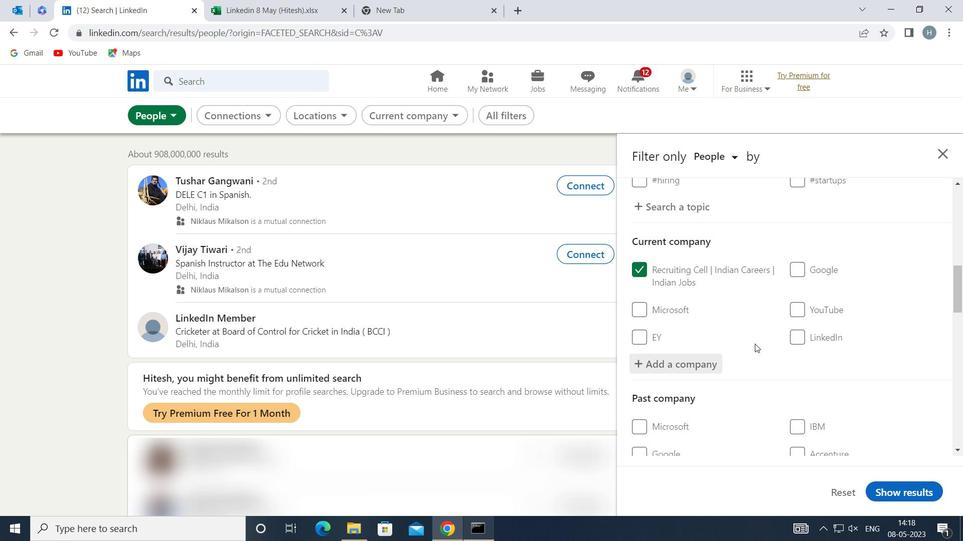 
Action: Mouse scrolled (762, 339) with delta (0, 0)
Screenshot: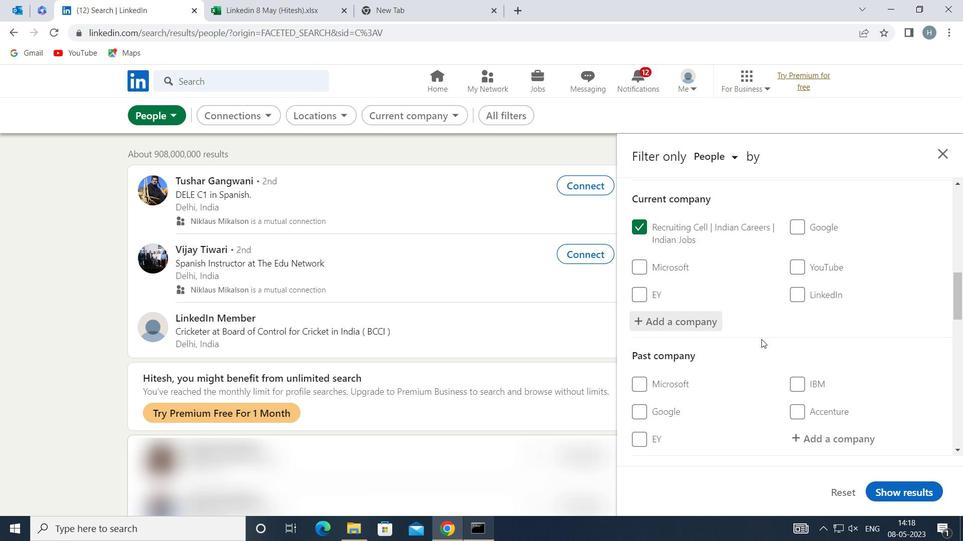 
Action: Mouse scrolled (762, 339) with delta (0, 0)
Screenshot: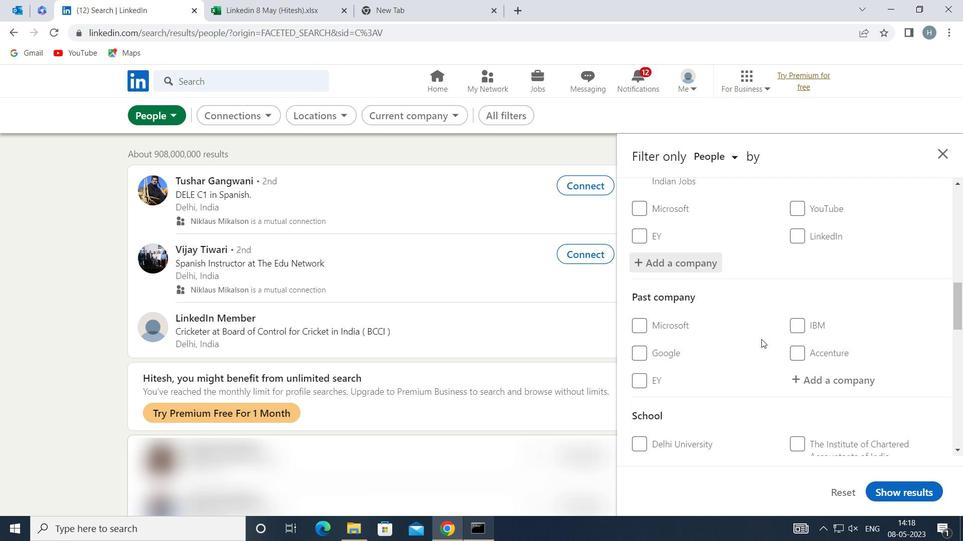 
Action: Mouse scrolled (762, 339) with delta (0, 0)
Screenshot: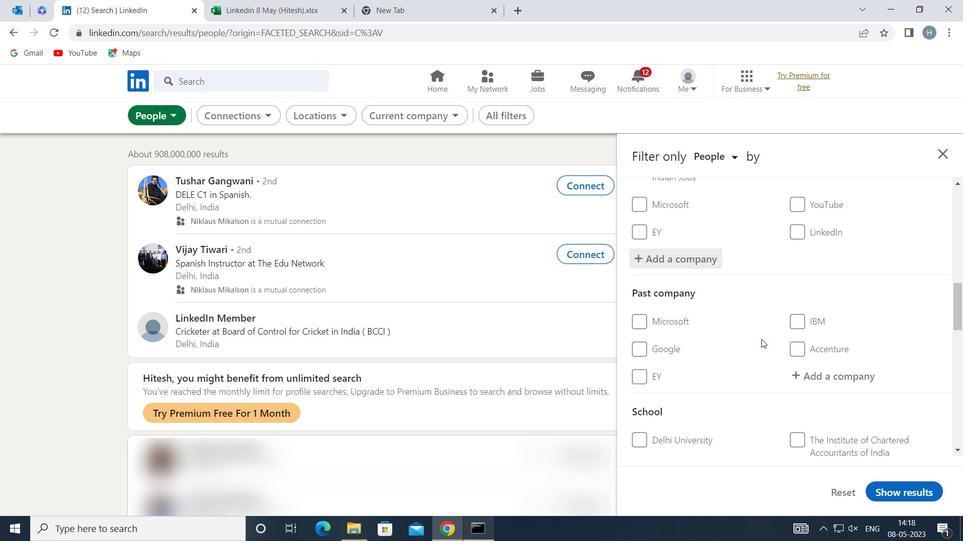 
Action: Mouse scrolled (762, 339) with delta (0, 0)
Screenshot: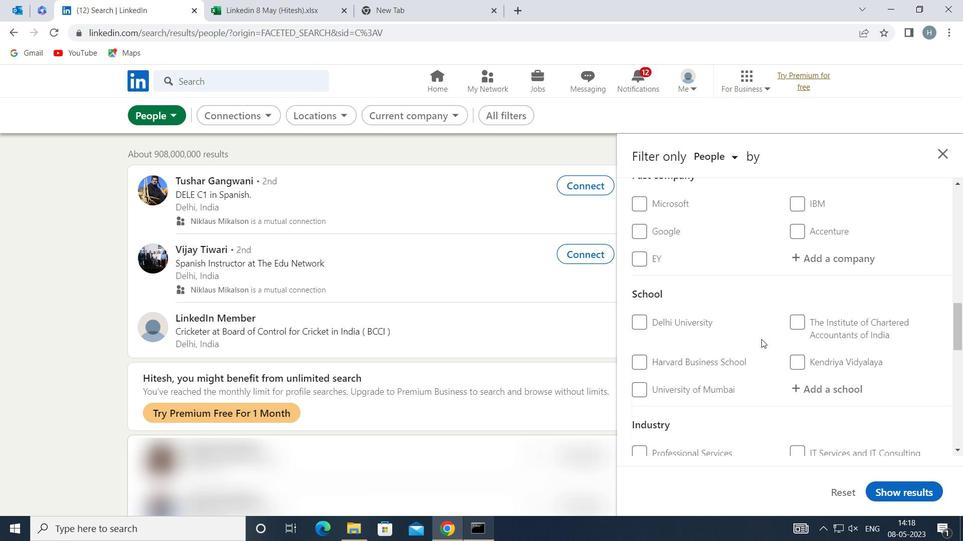 
Action: Mouse moved to (836, 318)
Screenshot: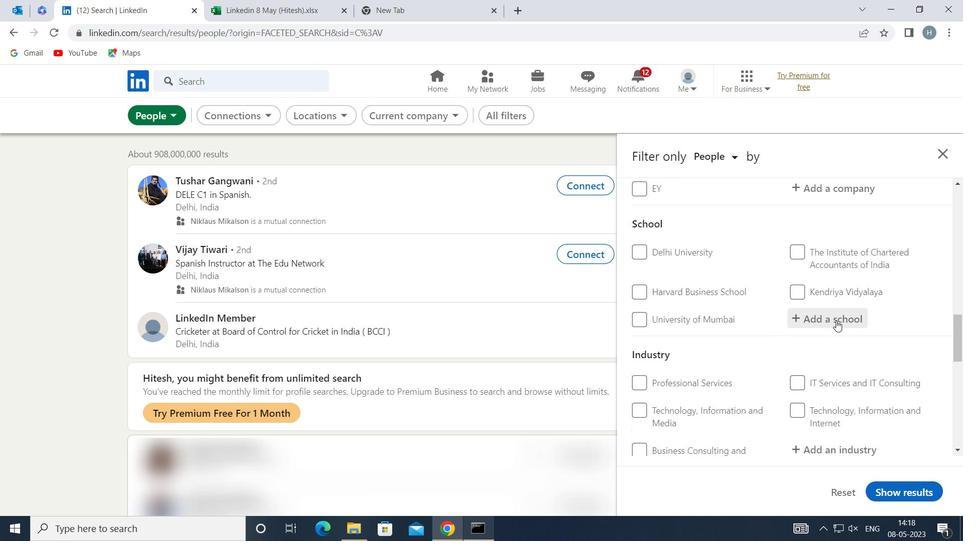 
Action: Mouse pressed left at (836, 318)
Screenshot: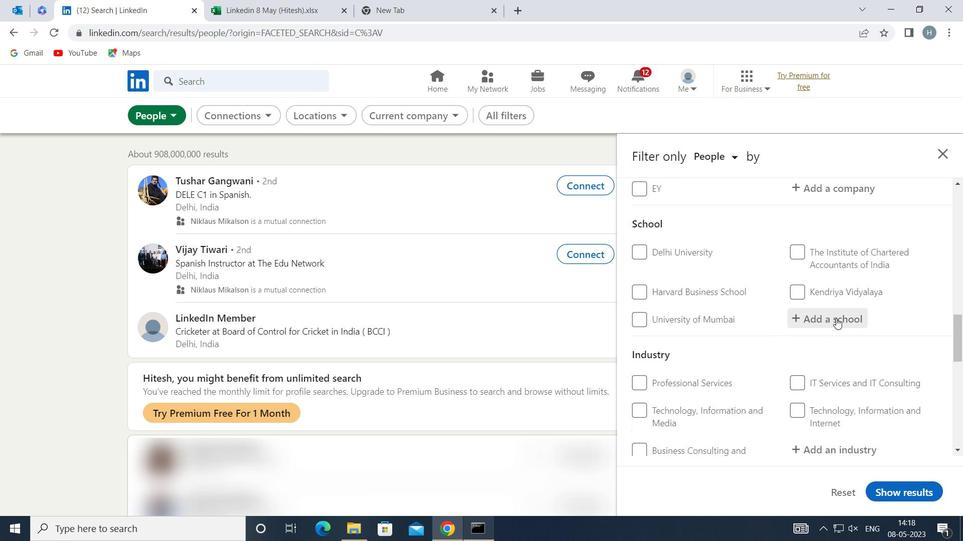 
Action: Mouse moved to (836, 318)
Screenshot: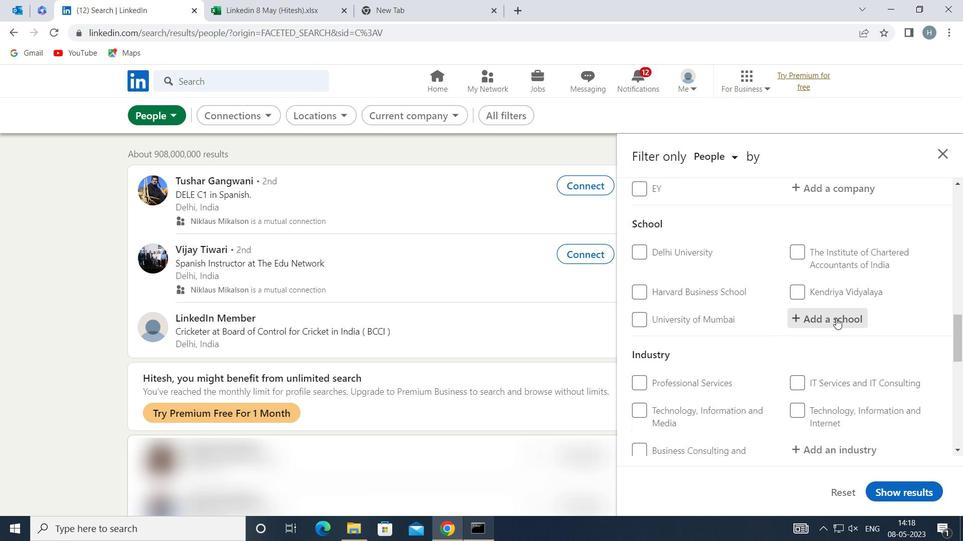 
Action: Key pressed <Key.shift>GOVERNMENT<Key.space><Key.shift>INDUS
Screenshot: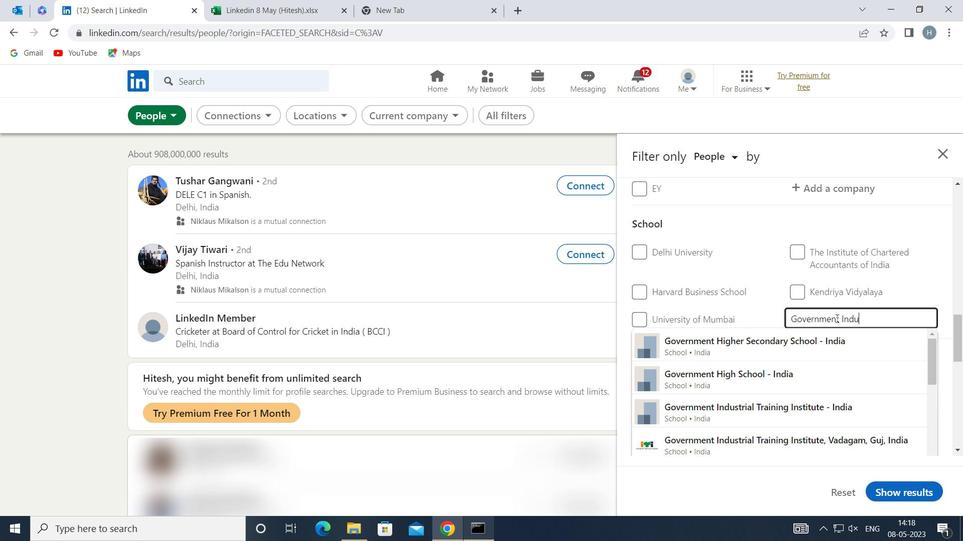 
Action: Mouse moved to (831, 334)
Screenshot: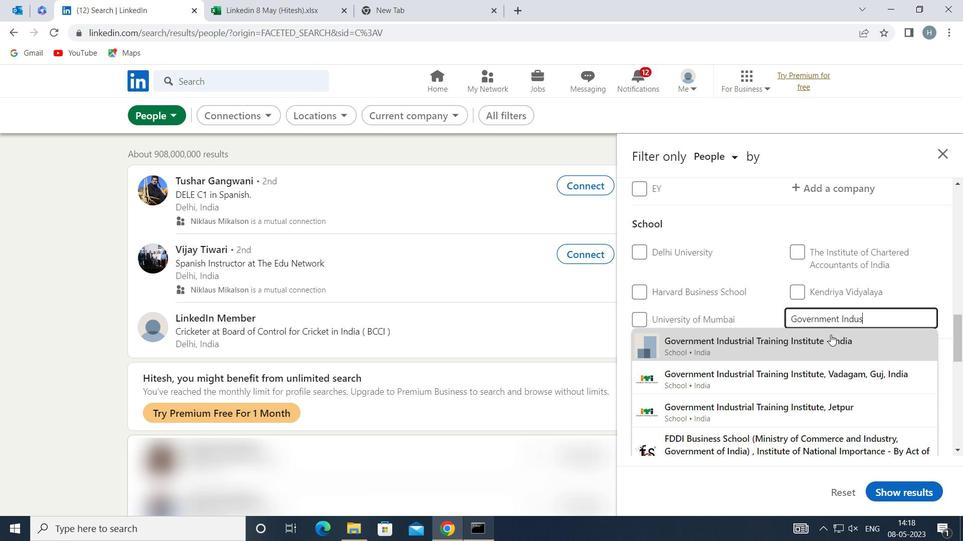 
Action: Mouse pressed left at (831, 334)
Screenshot: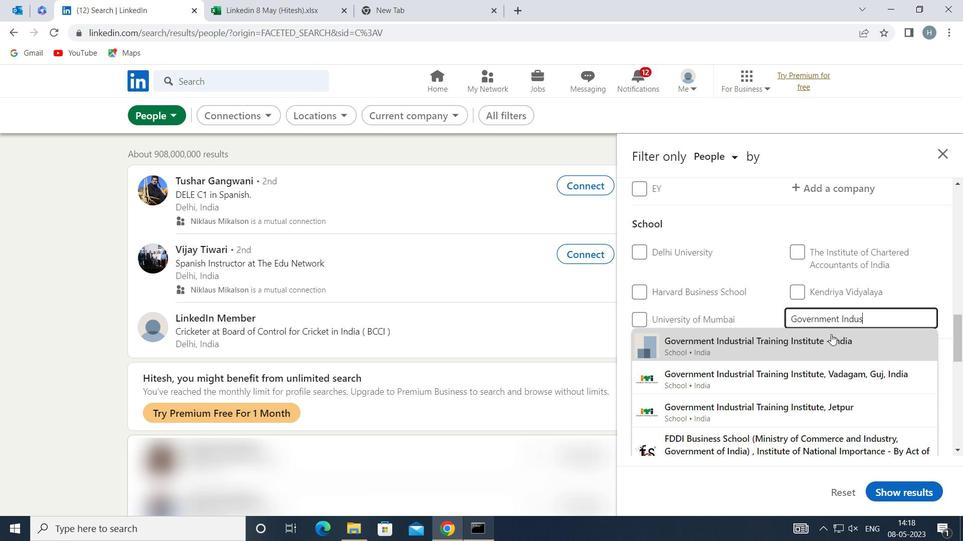 
Action: Mouse moved to (807, 282)
Screenshot: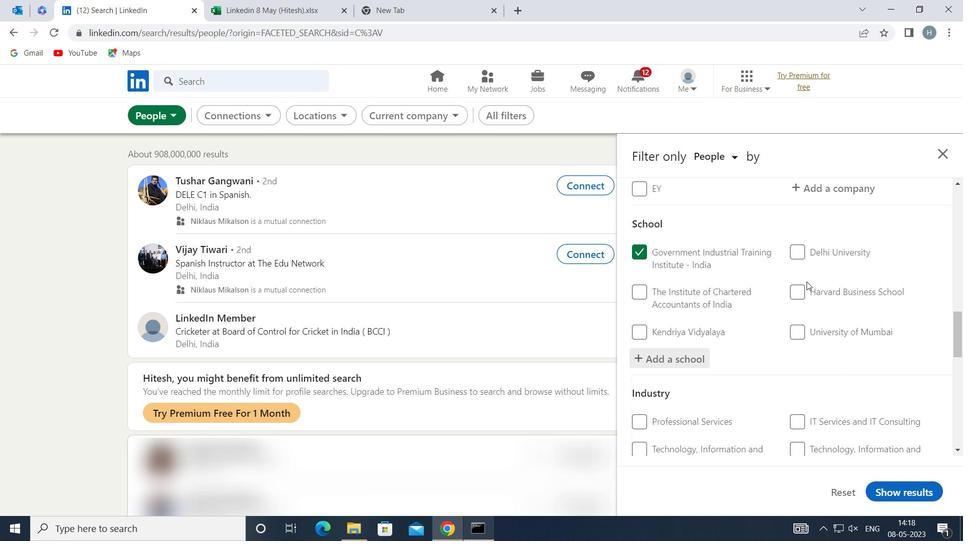 
Action: Mouse scrolled (807, 282) with delta (0, 0)
Screenshot: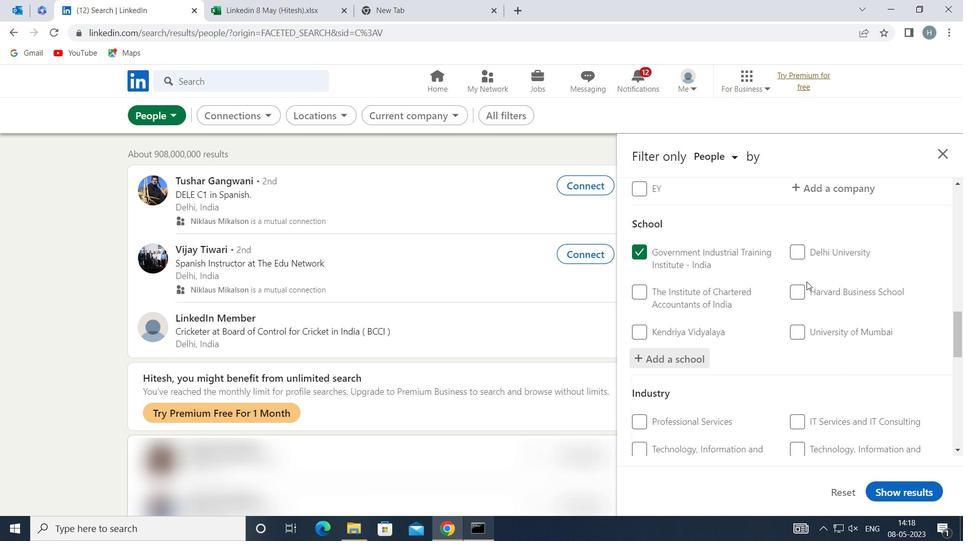 
Action: Mouse moved to (805, 285)
Screenshot: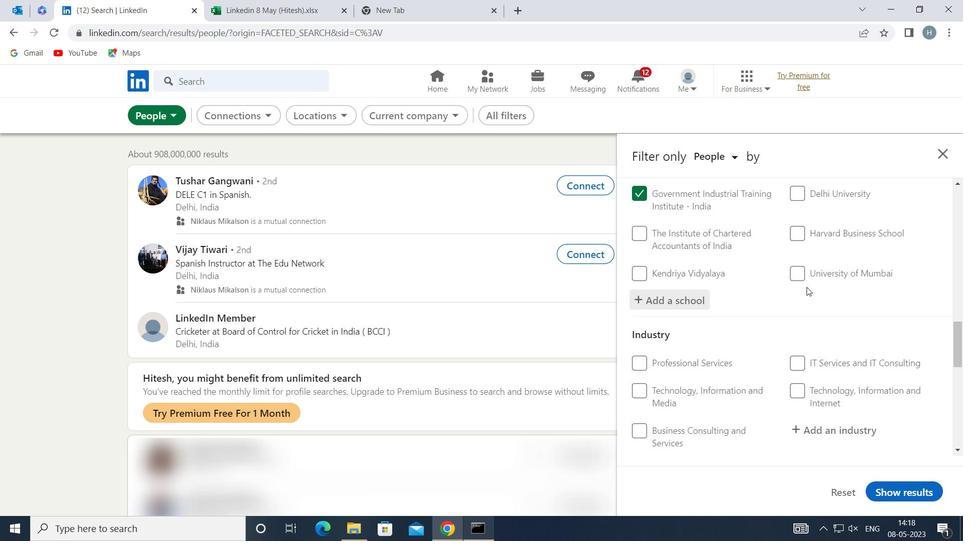 
Action: Mouse scrolled (805, 284) with delta (0, 0)
Screenshot: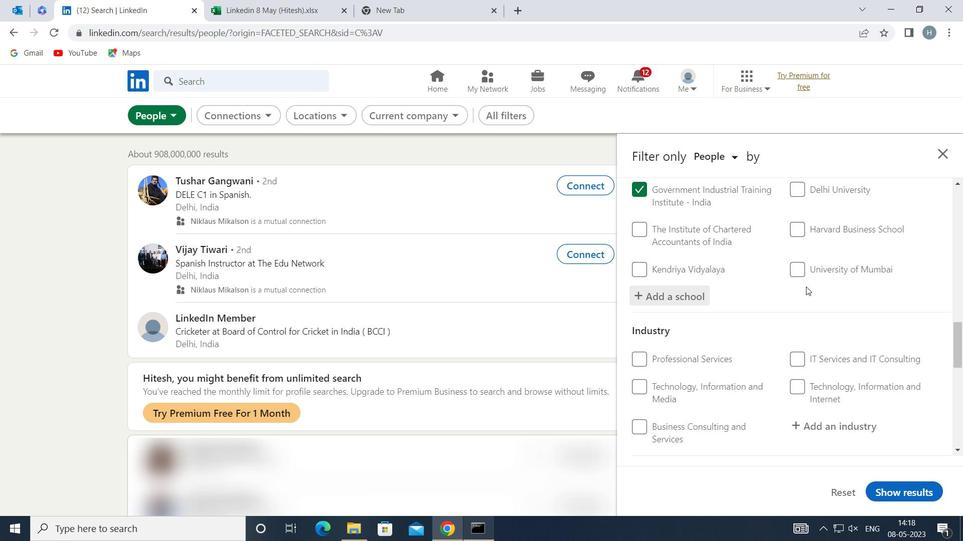 
Action: Mouse moved to (808, 287)
Screenshot: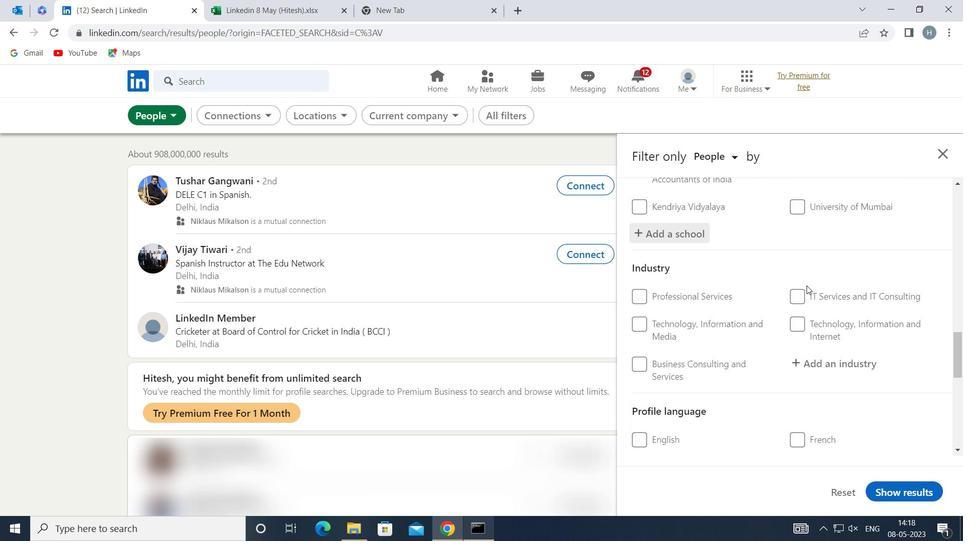 
Action: Mouse scrolled (808, 287) with delta (0, 0)
Screenshot: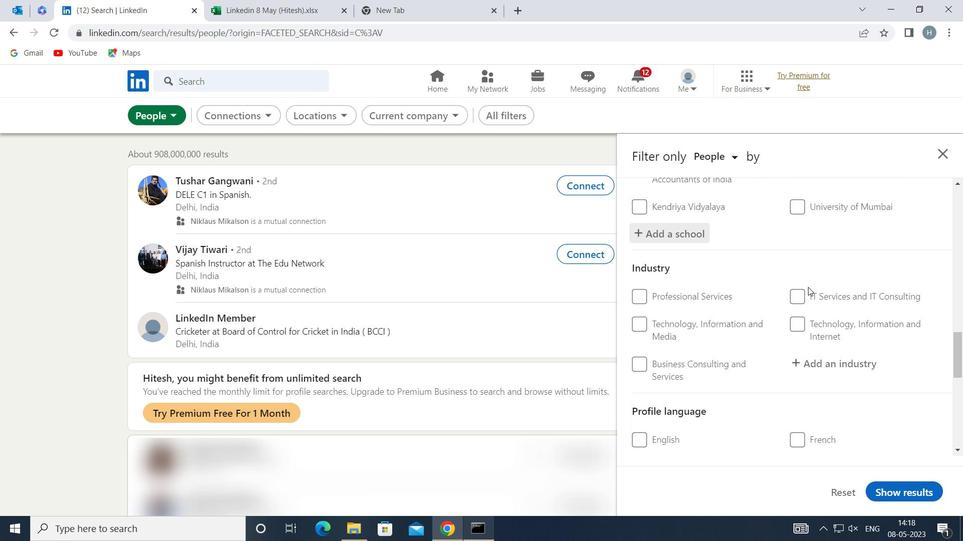 
Action: Mouse moved to (832, 295)
Screenshot: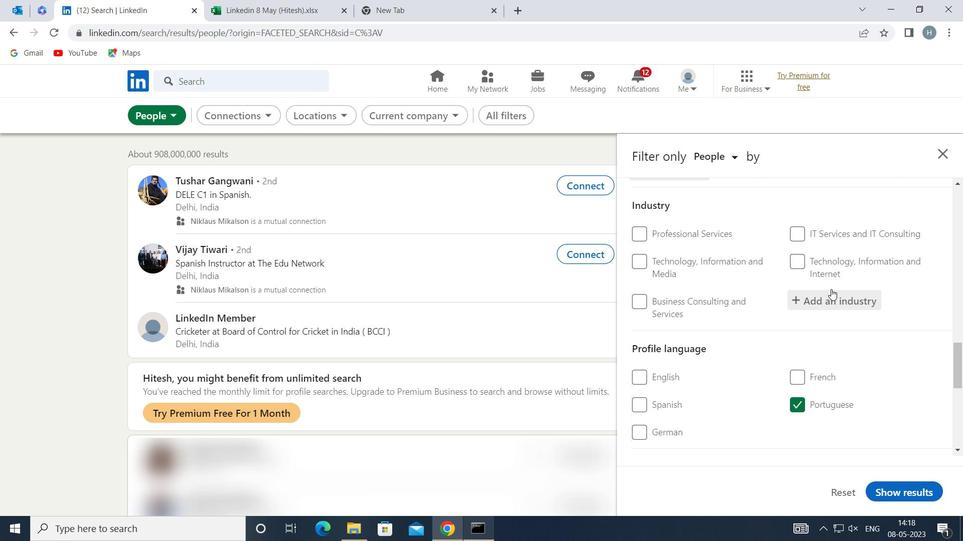
Action: Mouse pressed left at (832, 295)
Screenshot: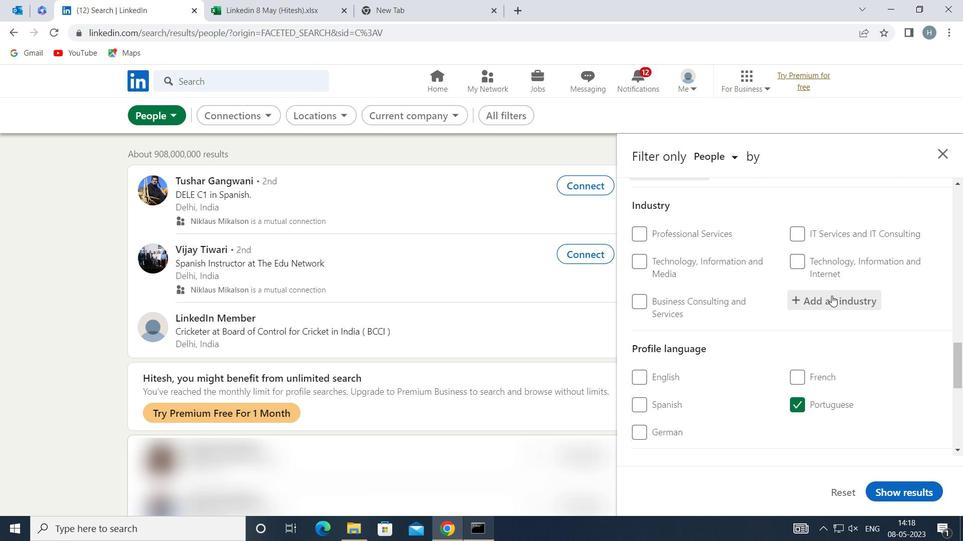 
Action: Key pressed <Key.shift>CHEMICAL<Key.space><Key.shift>RAW<Key.space><Key.shift>M
Screenshot: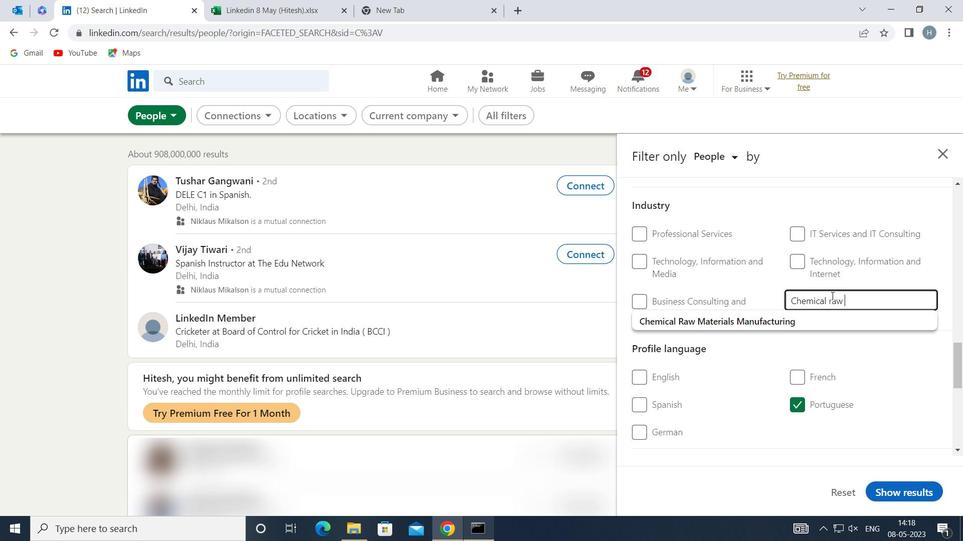 
Action: Mouse moved to (798, 317)
Screenshot: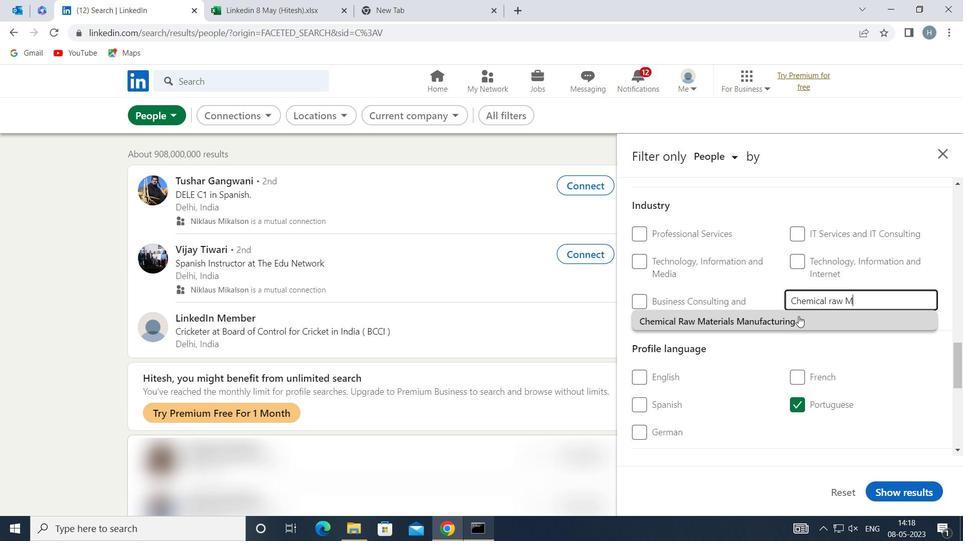 
Action: Mouse pressed left at (798, 317)
Screenshot: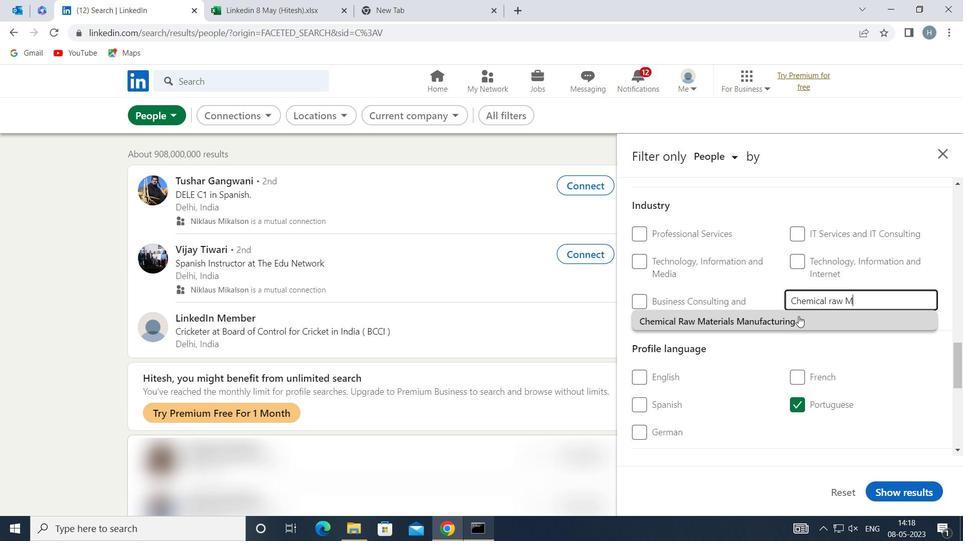
Action: Mouse moved to (771, 331)
Screenshot: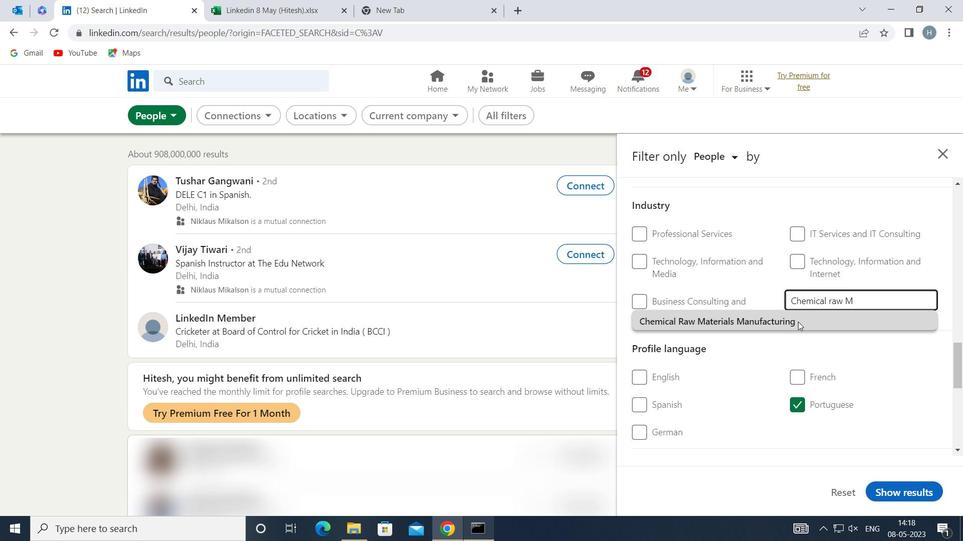 
Action: Mouse scrolled (771, 331) with delta (0, 0)
Screenshot: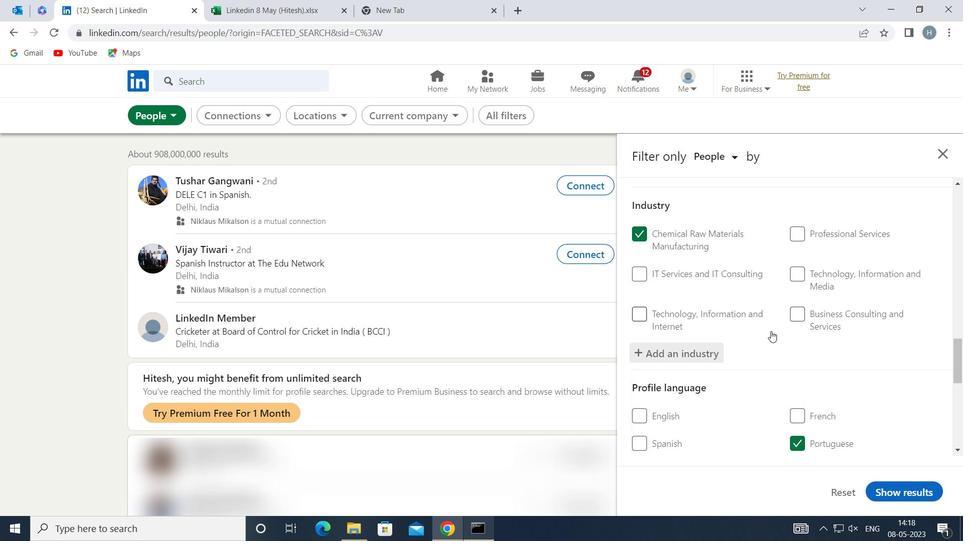 
Action: Mouse moved to (771, 331)
Screenshot: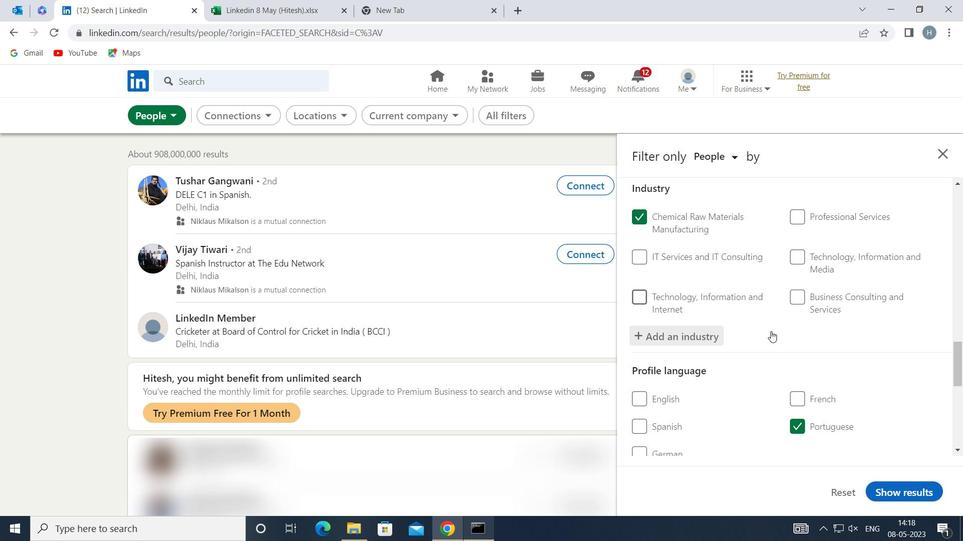 
Action: Mouse scrolled (771, 331) with delta (0, 0)
Screenshot: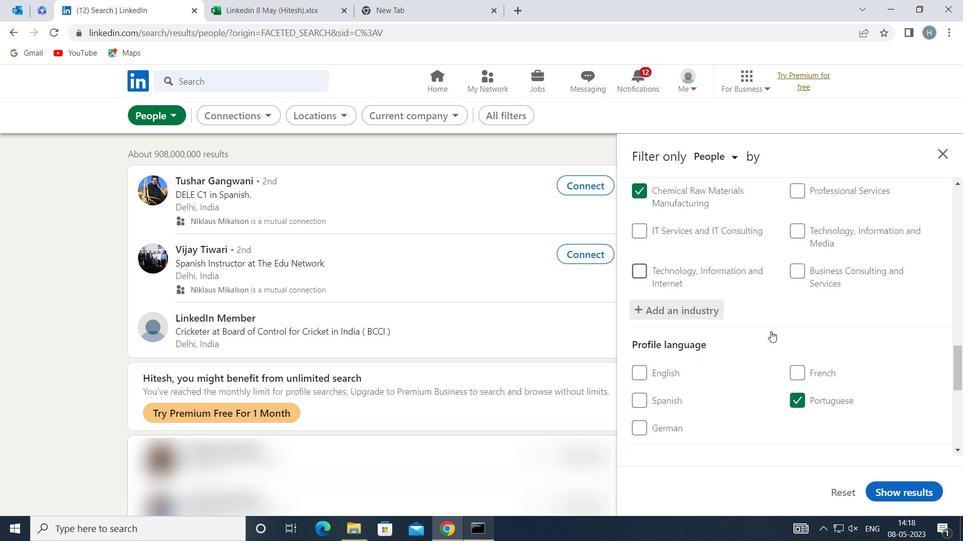 
Action: Mouse scrolled (771, 331) with delta (0, 0)
Screenshot: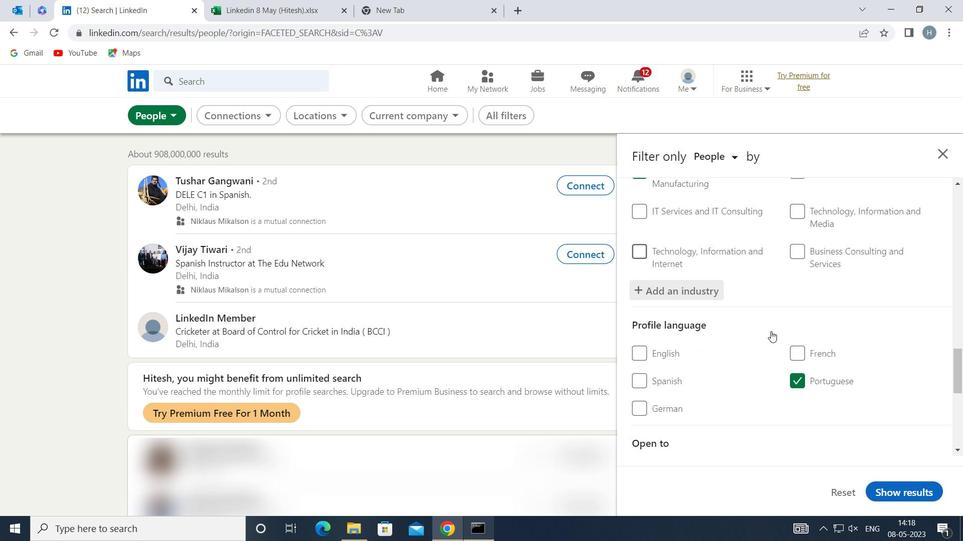 
Action: Mouse moved to (772, 331)
Screenshot: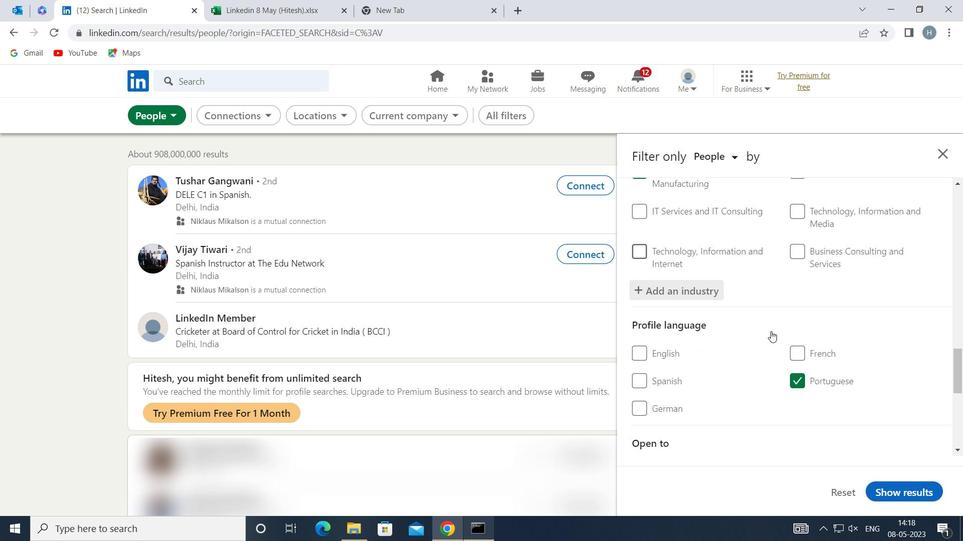 
Action: Mouse scrolled (772, 331) with delta (0, 0)
Screenshot: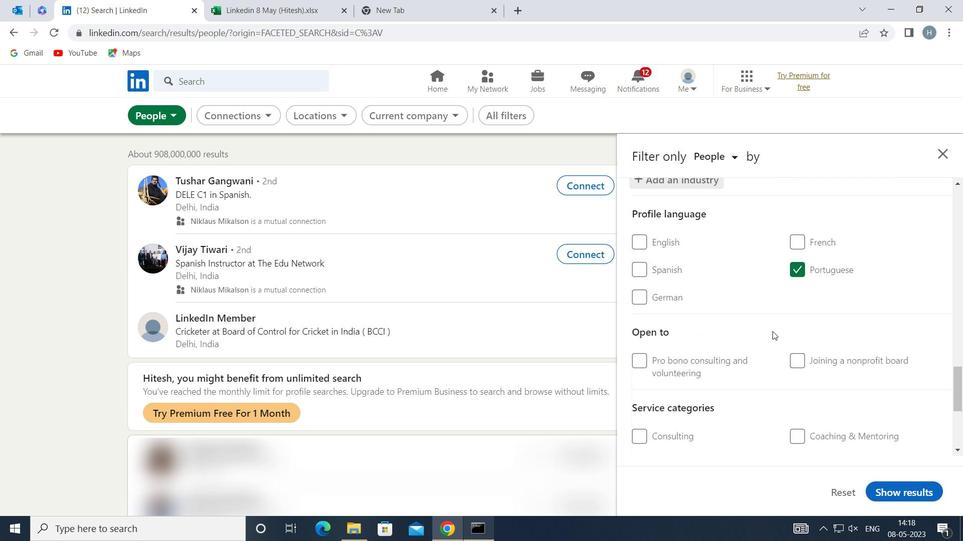 
Action: Mouse moved to (773, 332)
Screenshot: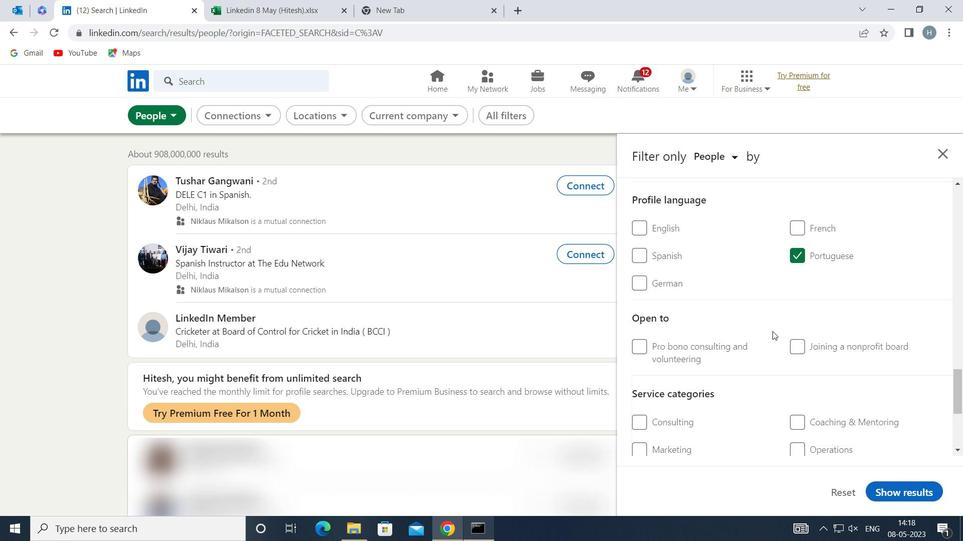 
Action: Mouse scrolled (773, 331) with delta (0, 0)
Screenshot: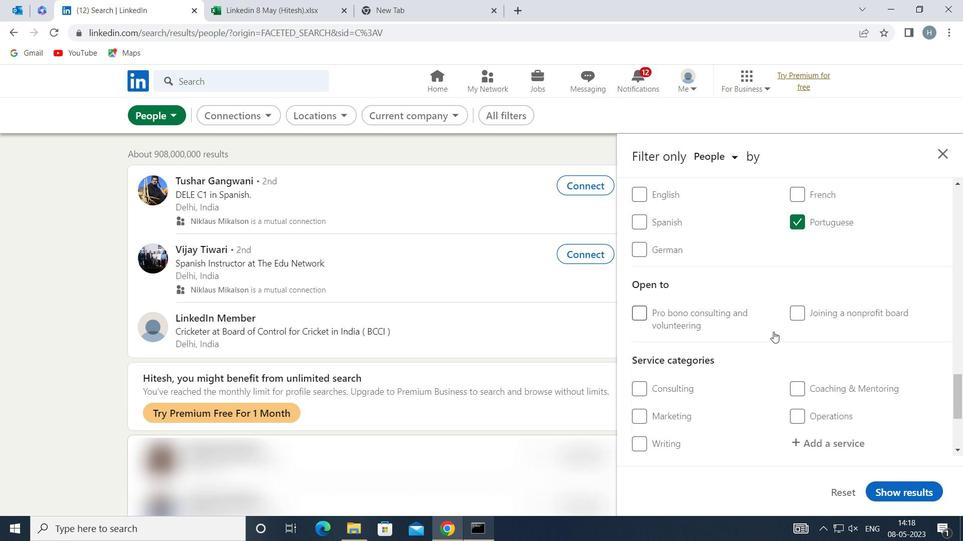 
Action: Mouse moved to (826, 343)
Screenshot: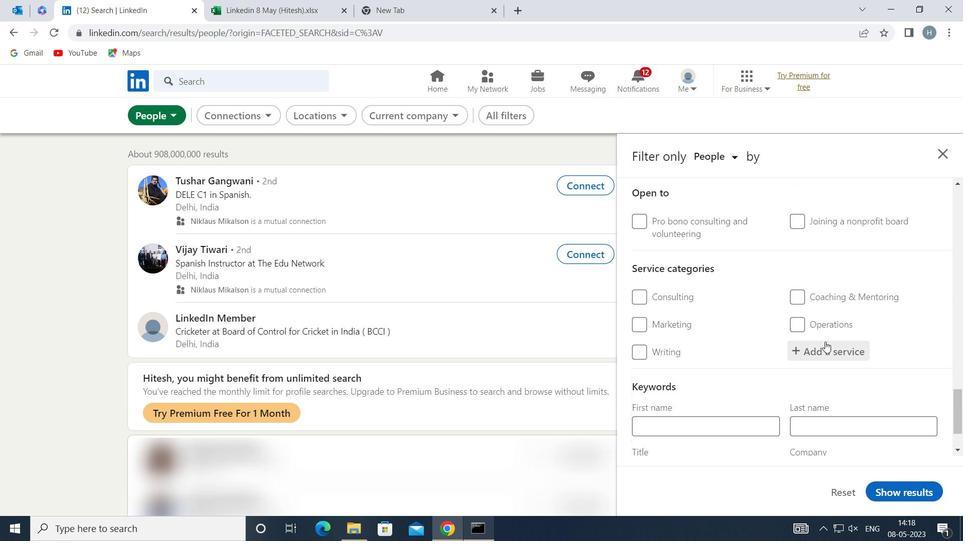 
Action: Mouse pressed left at (826, 343)
Screenshot: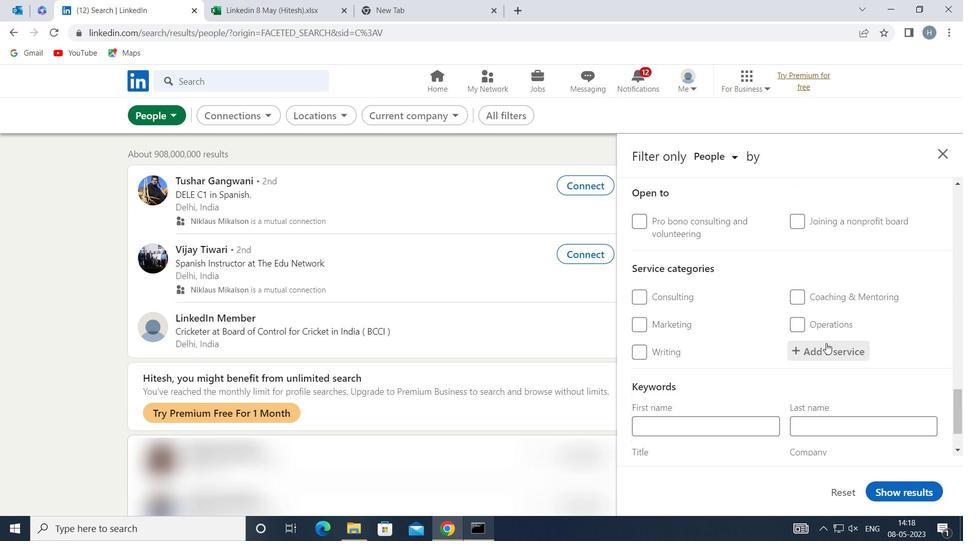 
Action: Key pressed <Key.shift>INSURANCE
Screenshot: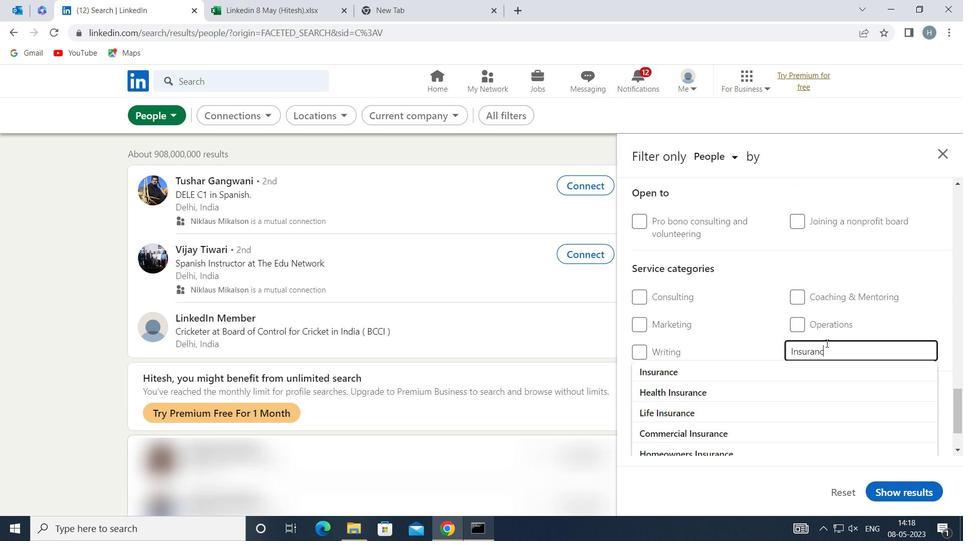 
Action: Mouse moved to (823, 368)
Screenshot: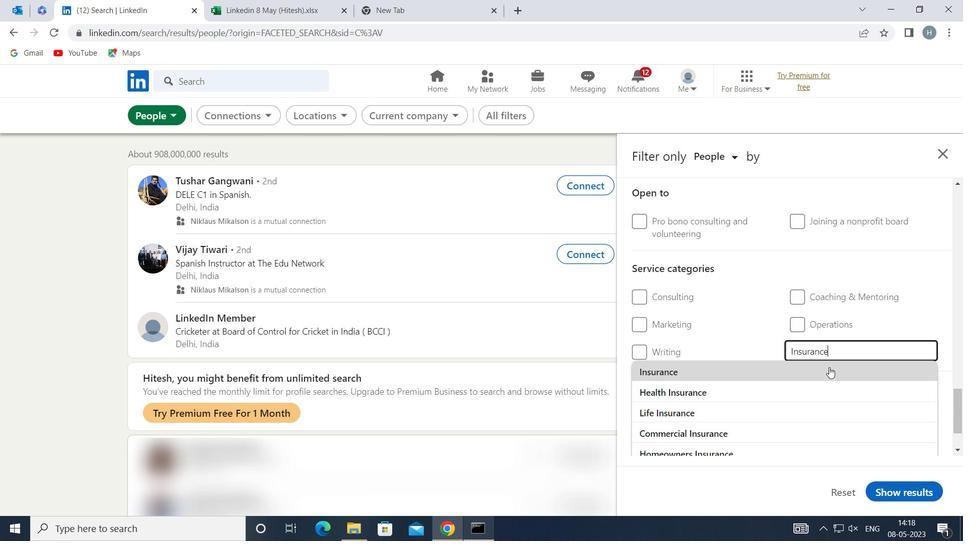 
Action: Mouse pressed left at (823, 368)
Screenshot: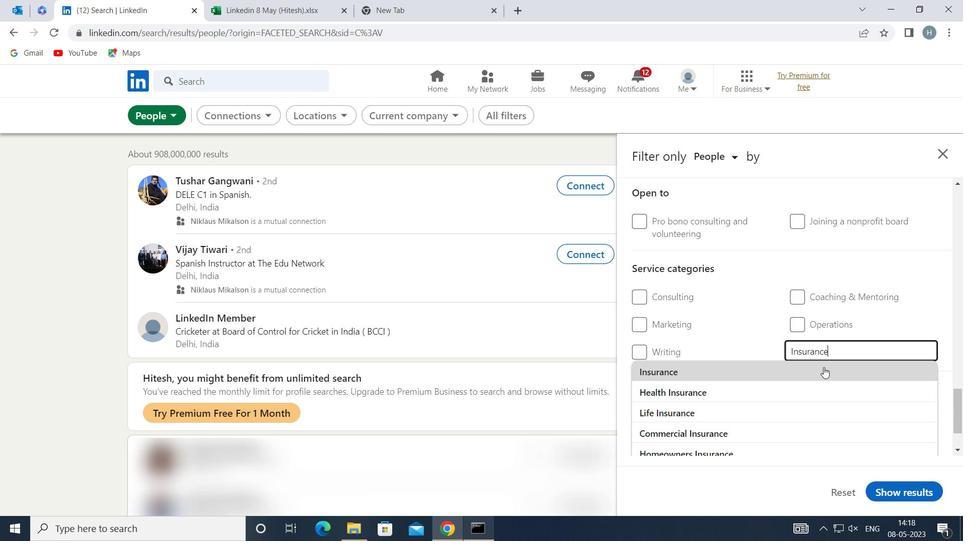 
Action: Mouse moved to (796, 372)
Screenshot: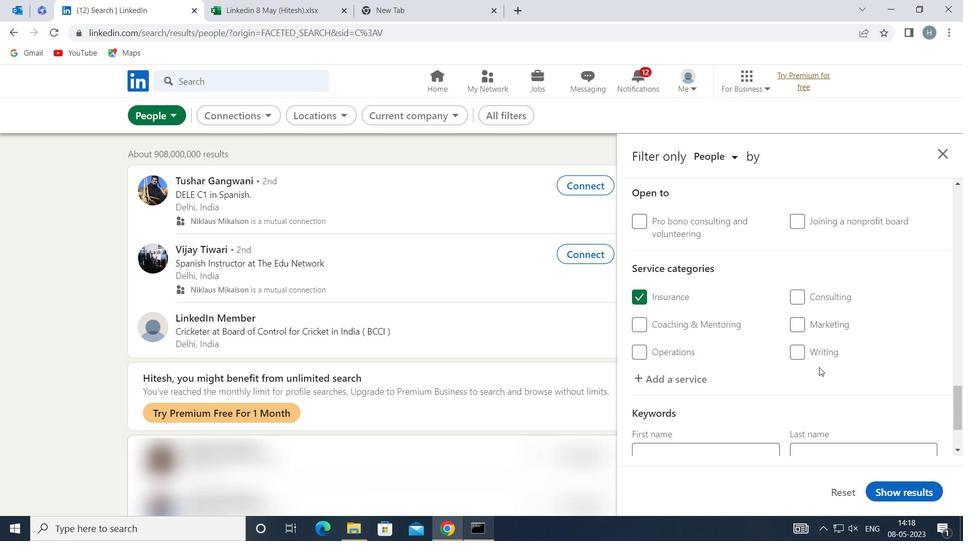 
Action: Mouse scrolled (796, 372) with delta (0, 0)
Screenshot: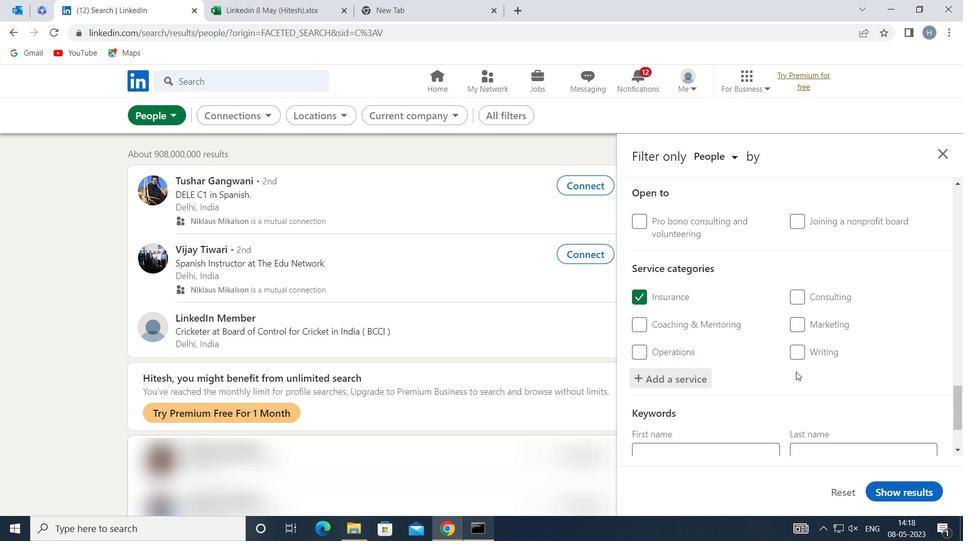 
Action: Mouse scrolled (796, 372) with delta (0, 0)
Screenshot: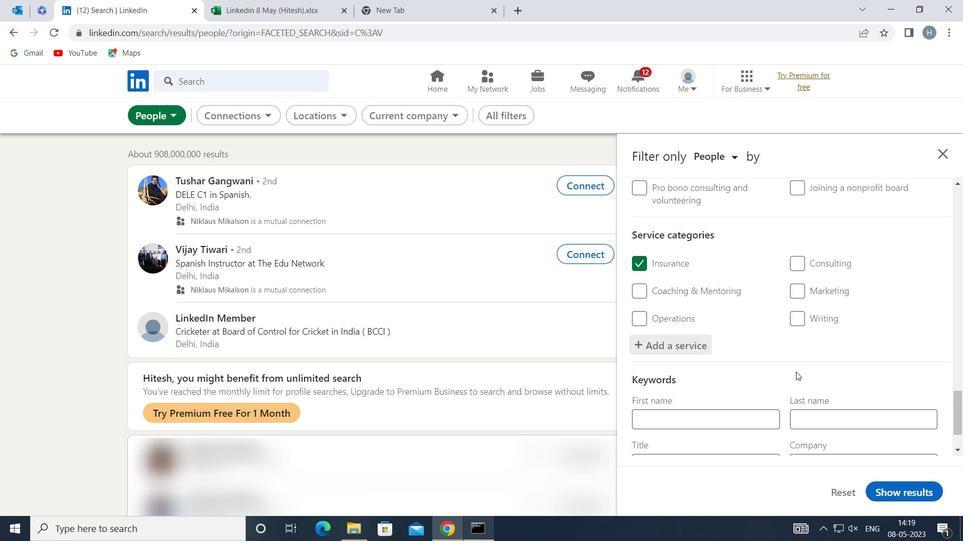 
Action: Mouse moved to (796, 373)
Screenshot: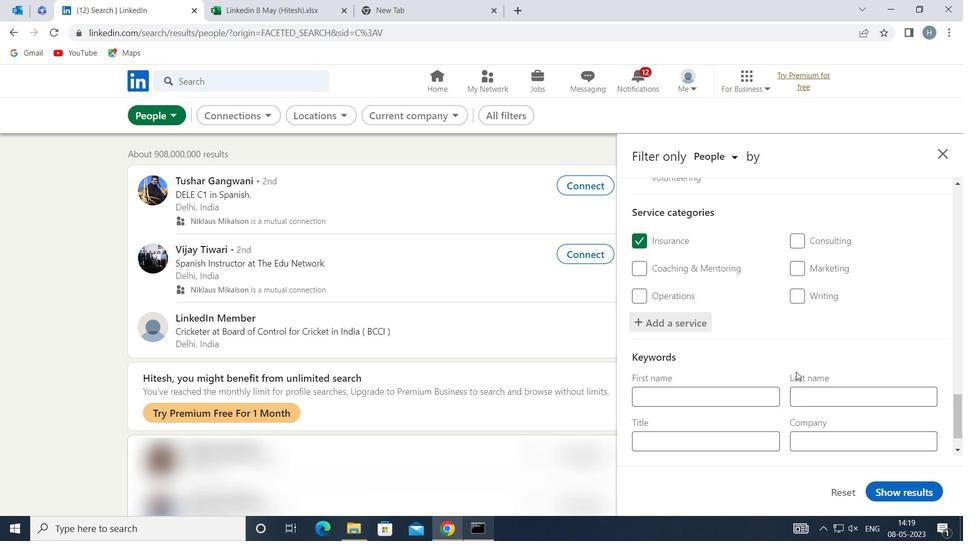 
Action: Mouse scrolled (796, 372) with delta (0, 0)
Screenshot: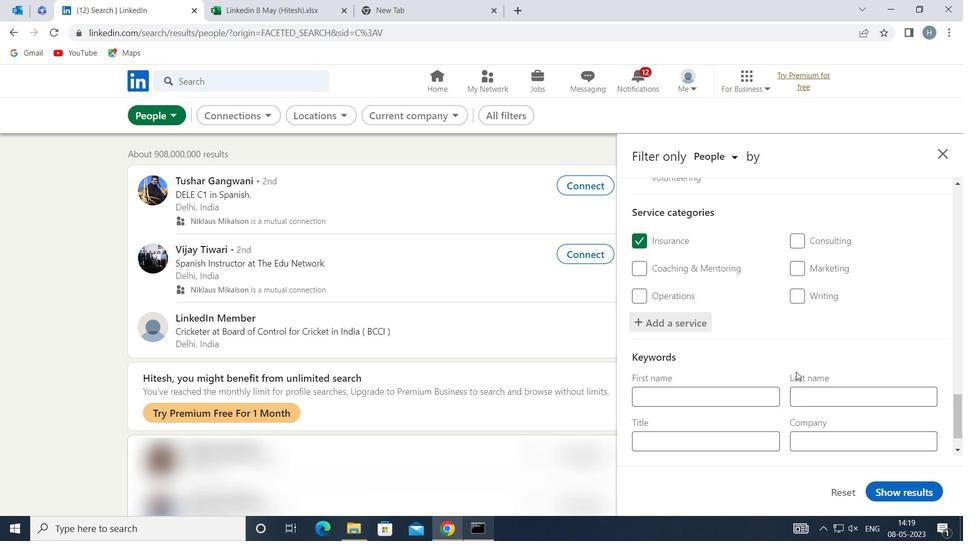 
Action: Mouse moved to (758, 398)
Screenshot: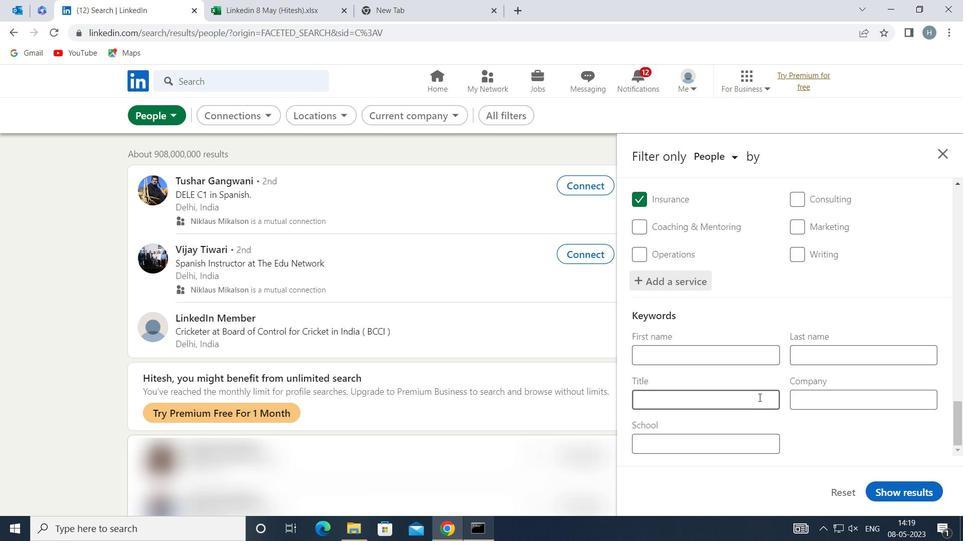 
Action: Mouse pressed left at (758, 398)
Screenshot: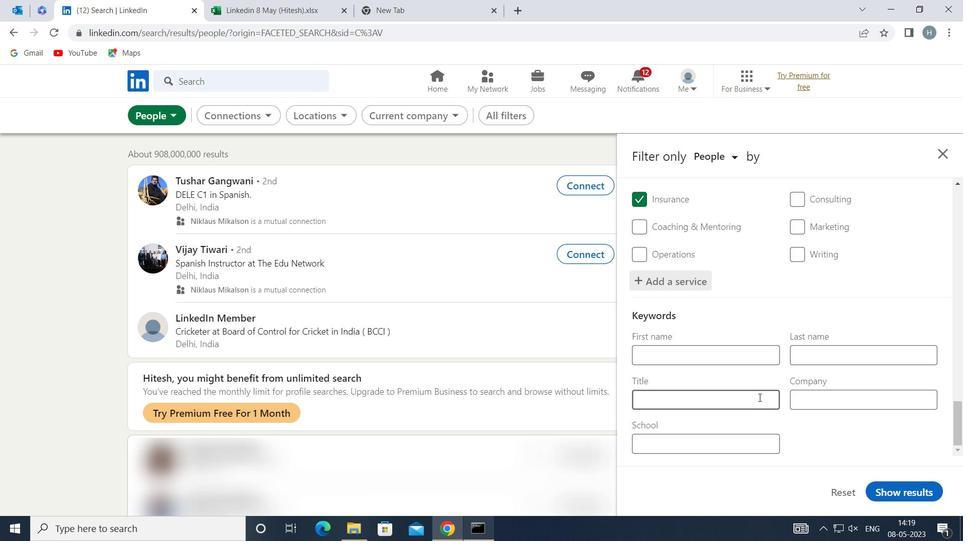 
Action: Key pressed <Key.shift>OPERATIONS<Key.space><Key.shift>PROFESSIONAL
Screenshot: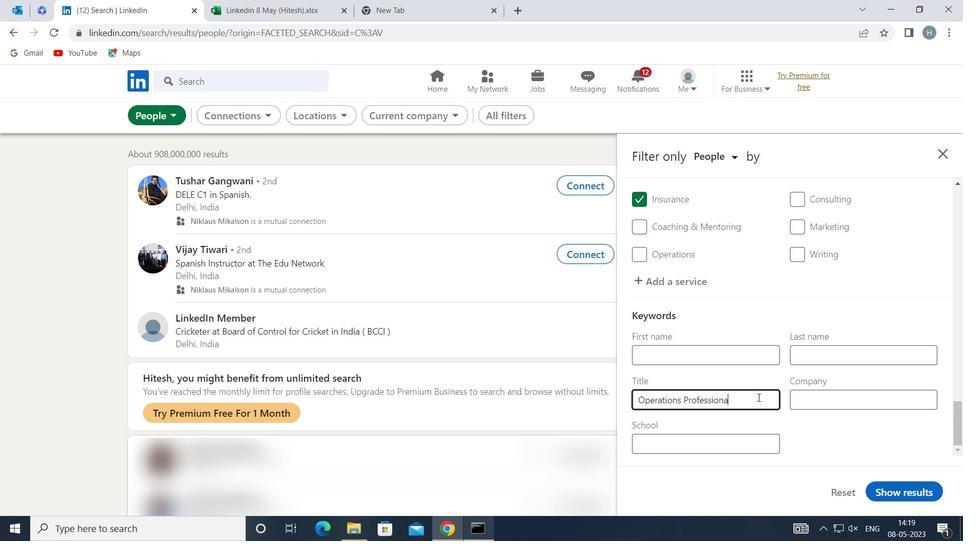 
Action: Mouse moved to (908, 490)
Screenshot: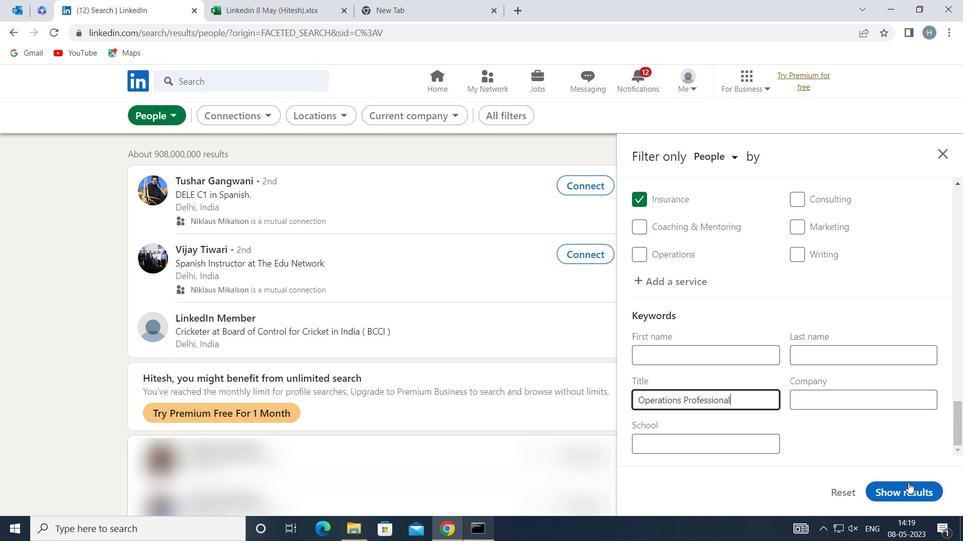 
Action: Mouse pressed left at (908, 490)
Screenshot: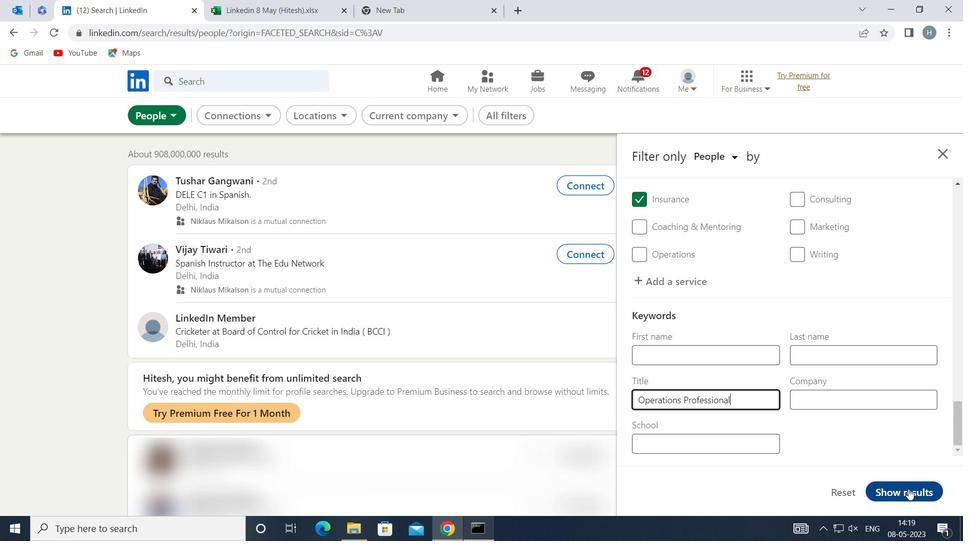 
Action: Mouse moved to (718, 337)
Screenshot: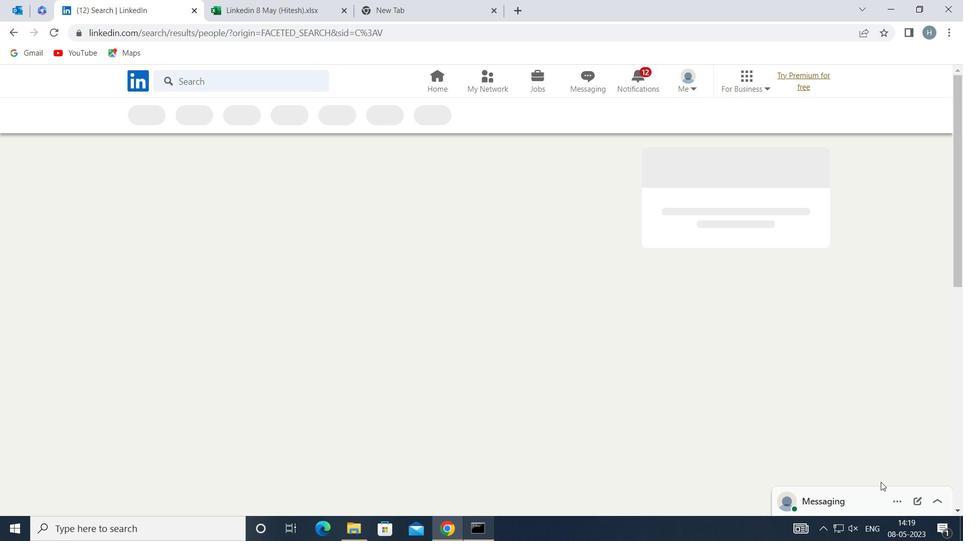 
